 Task: Find connections with filter location Sengkang with filter topic #Jobopeningwith filter profile language French with filter current company WTS Energy with filter school BITS Edu Campus: BABARIA INSTITUTE with filter industry Plastics Manufacturing with filter service category DJing with filter keywords title Spa Manager
Action: Mouse moved to (549, 52)
Screenshot: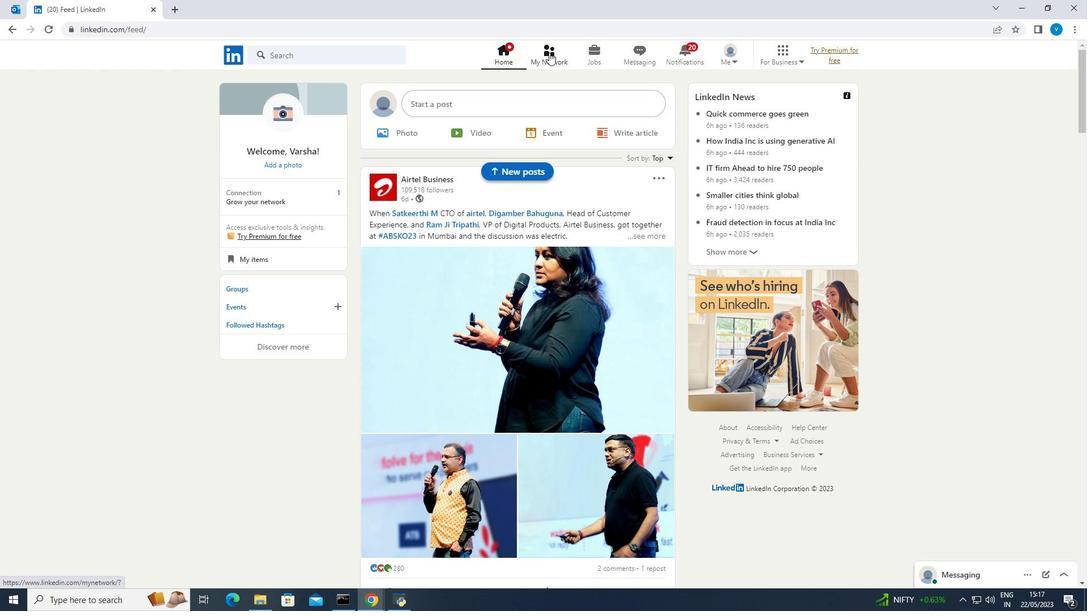 
Action: Mouse pressed left at (549, 52)
Screenshot: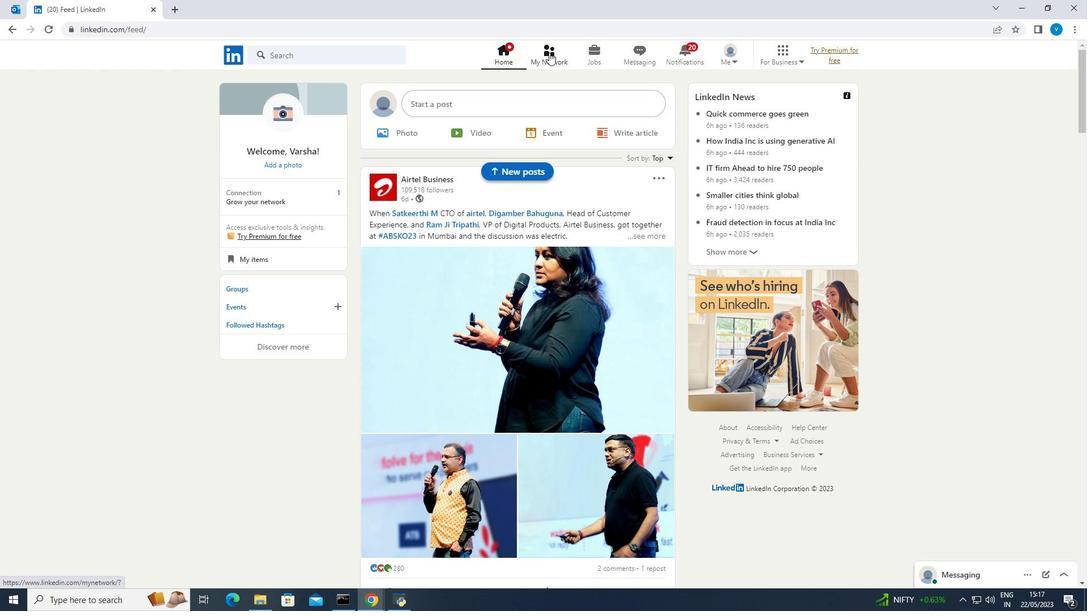 
Action: Mouse moved to (304, 119)
Screenshot: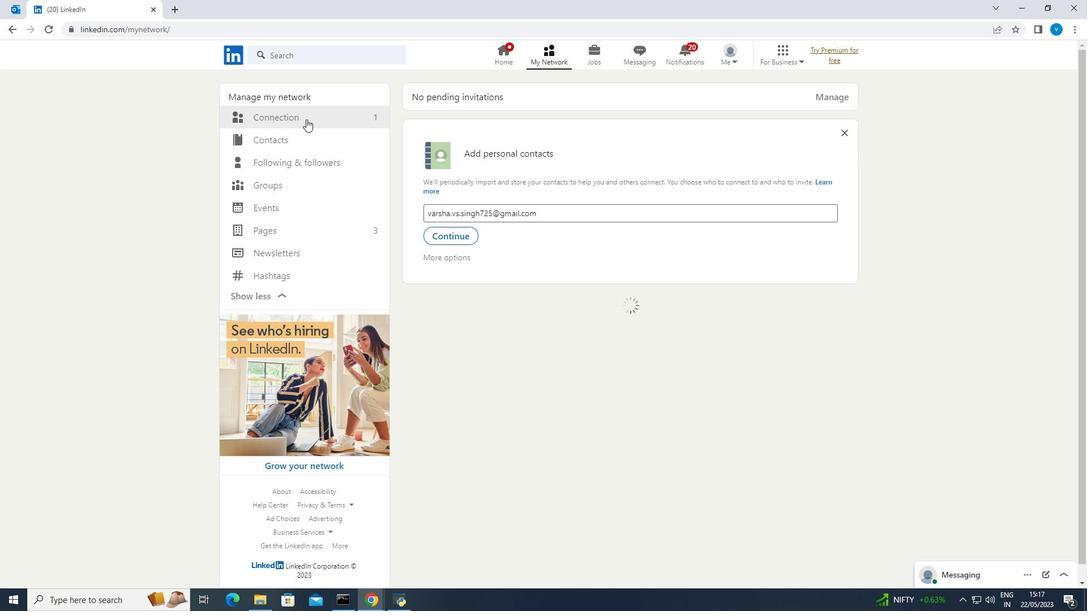 
Action: Mouse pressed left at (304, 119)
Screenshot: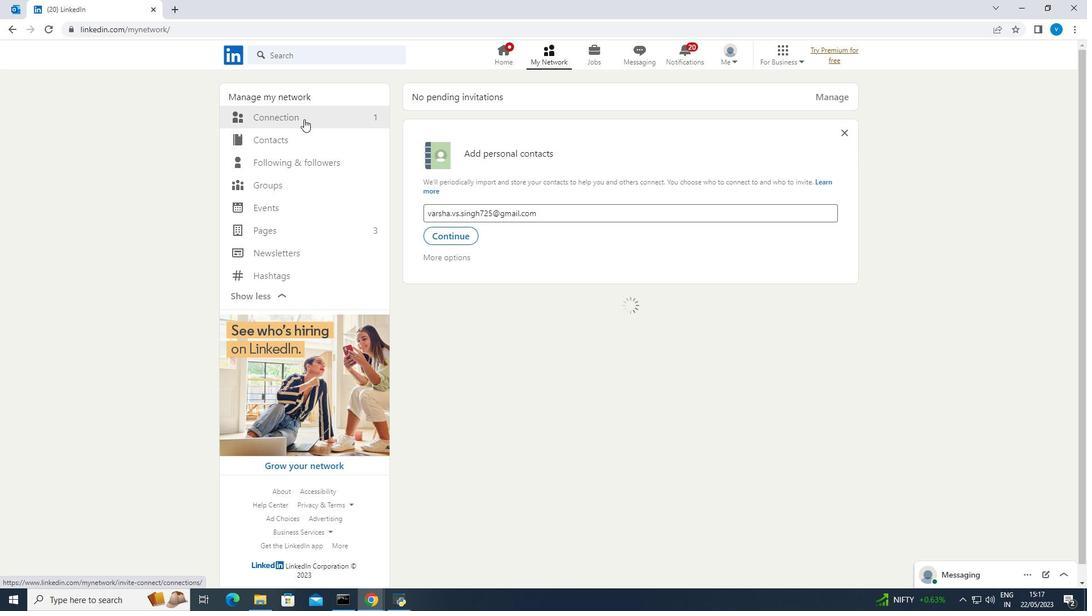 
Action: Mouse moved to (636, 114)
Screenshot: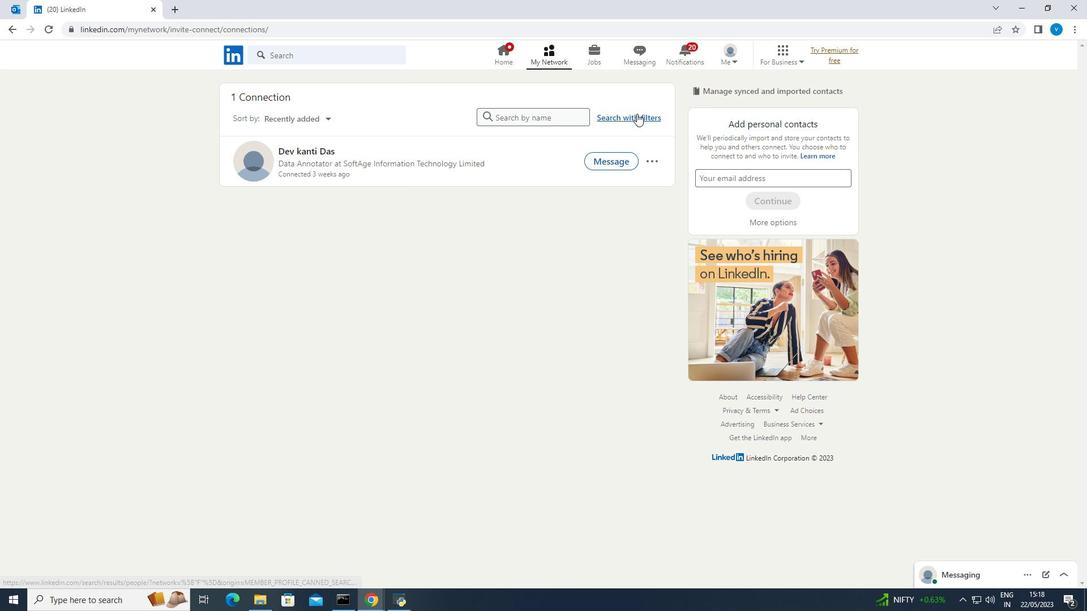 
Action: Mouse pressed left at (636, 114)
Screenshot: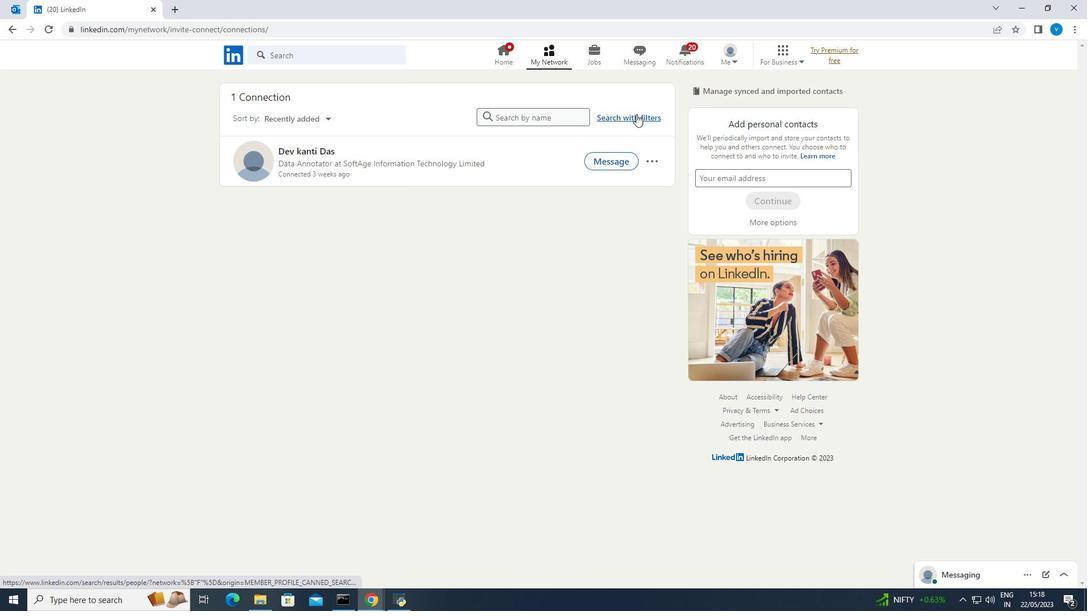 
Action: Mouse moved to (580, 90)
Screenshot: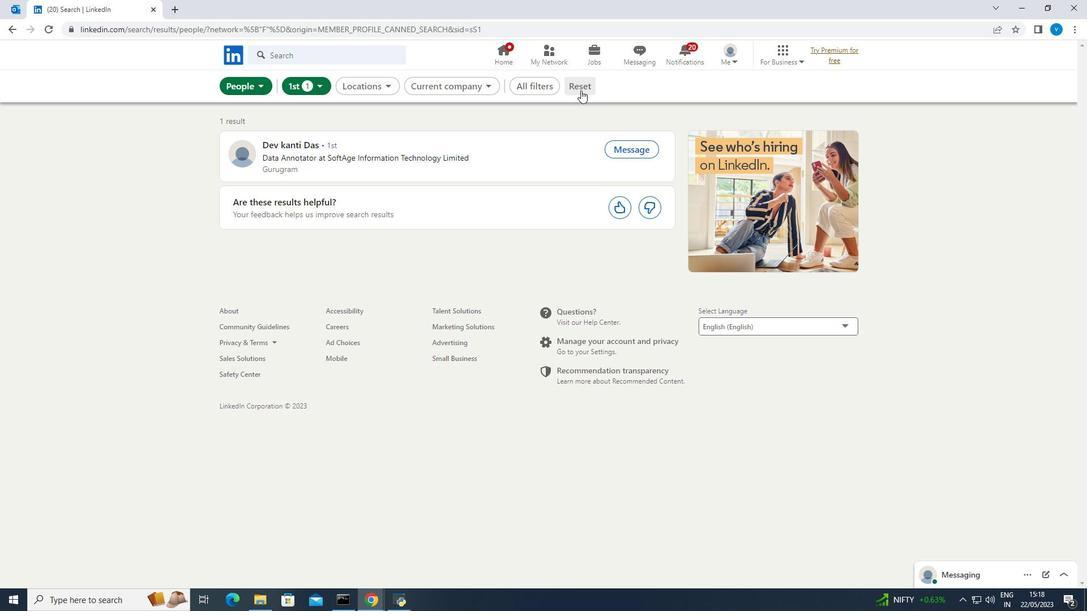 
Action: Mouse pressed left at (580, 90)
Screenshot: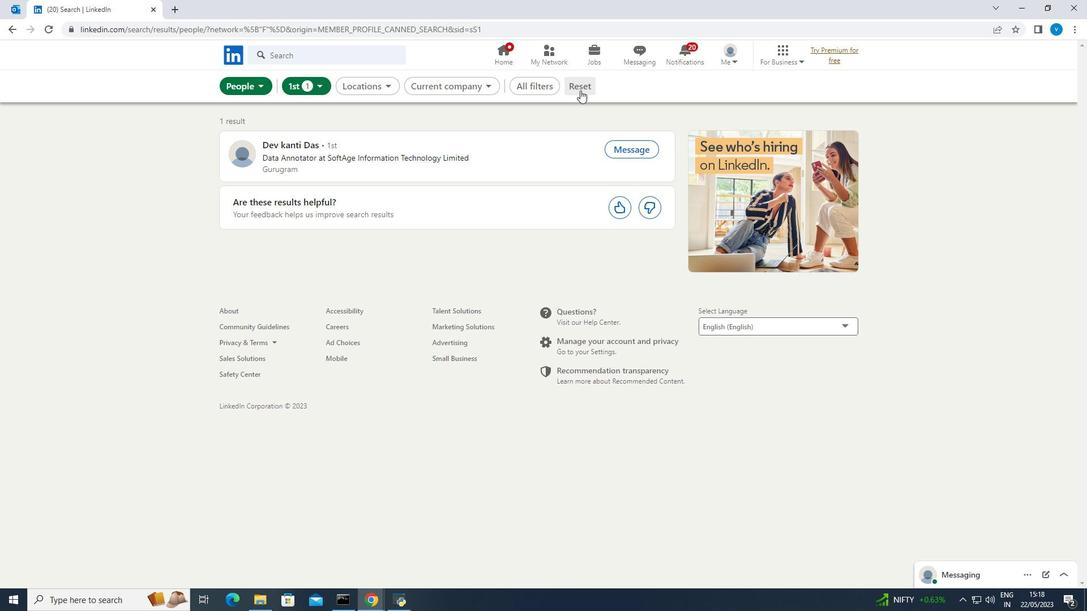 
Action: Mouse moved to (565, 90)
Screenshot: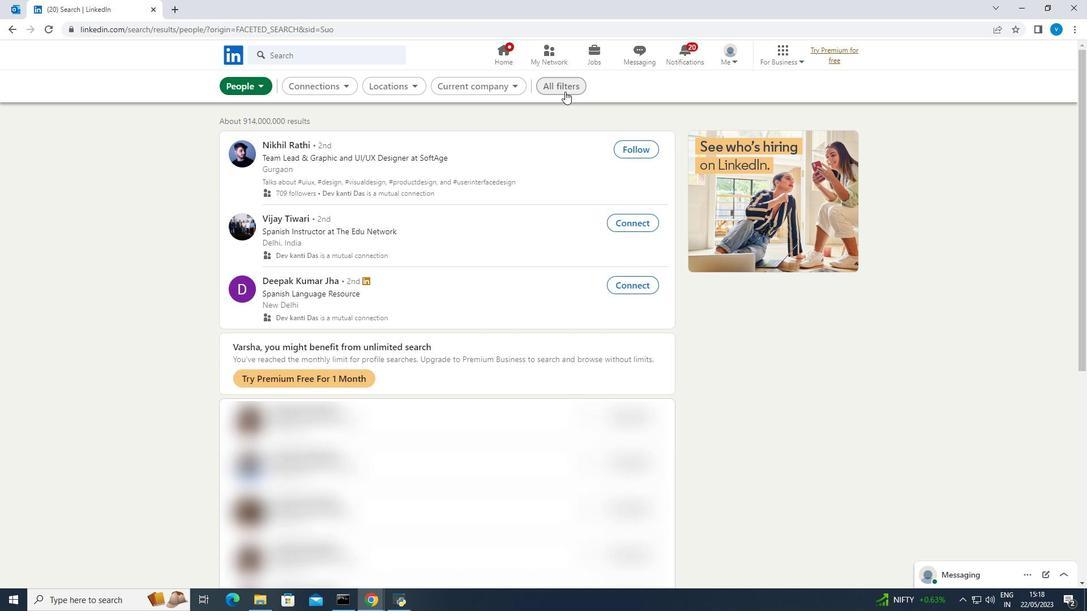 
Action: Mouse pressed left at (565, 90)
Screenshot: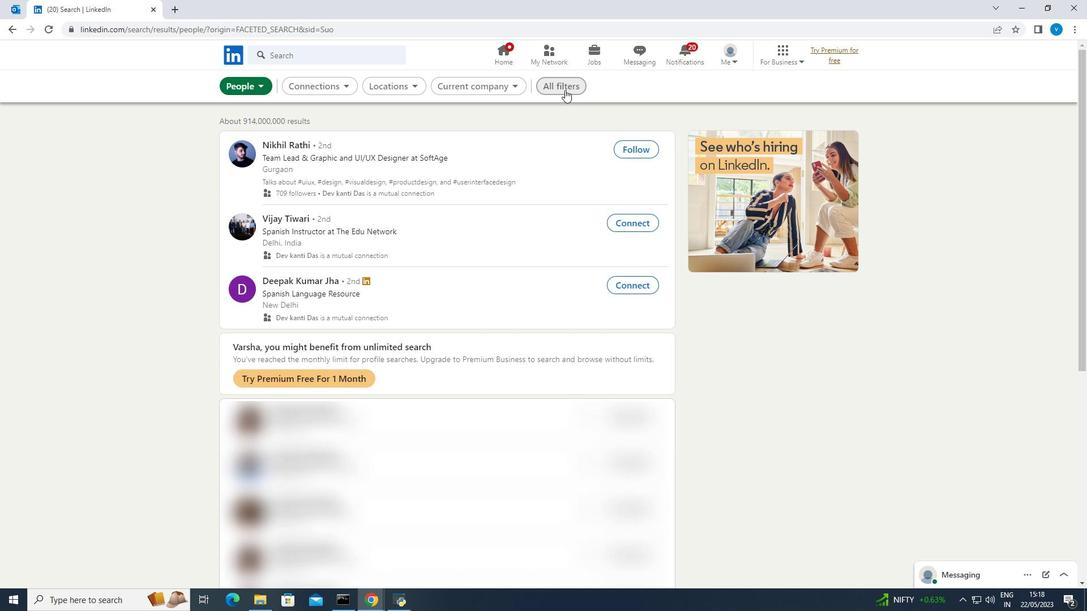 
Action: Mouse moved to (867, 249)
Screenshot: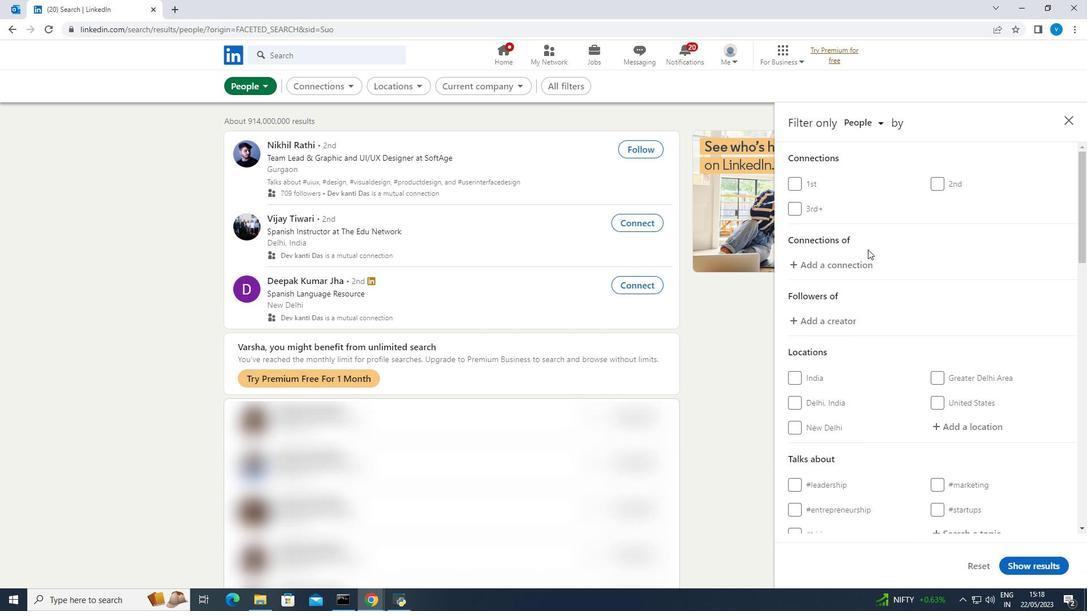 
Action: Mouse scrolled (867, 249) with delta (0, 0)
Screenshot: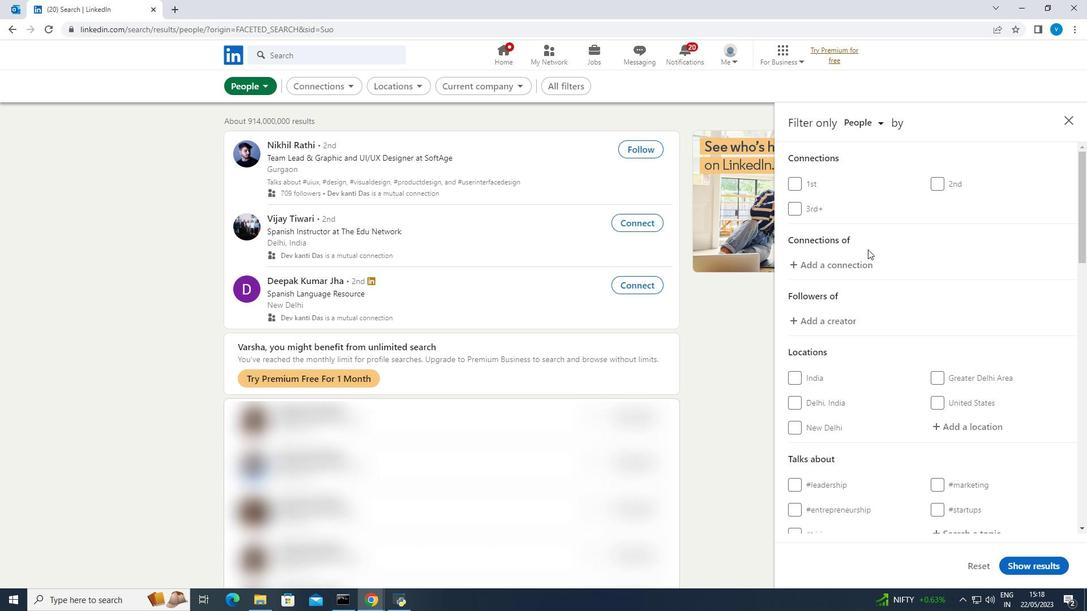 
Action: Mouse scrolled (867, 249) with delta (0, 0)
Screenshot: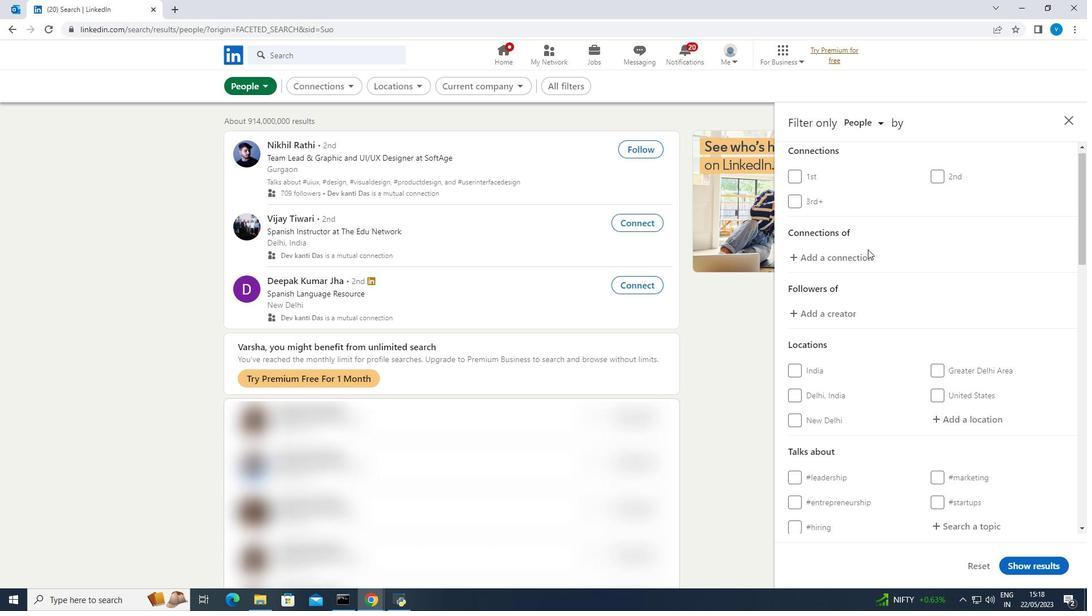 
Action: Mouse moved to (951, 313)
Screenshot: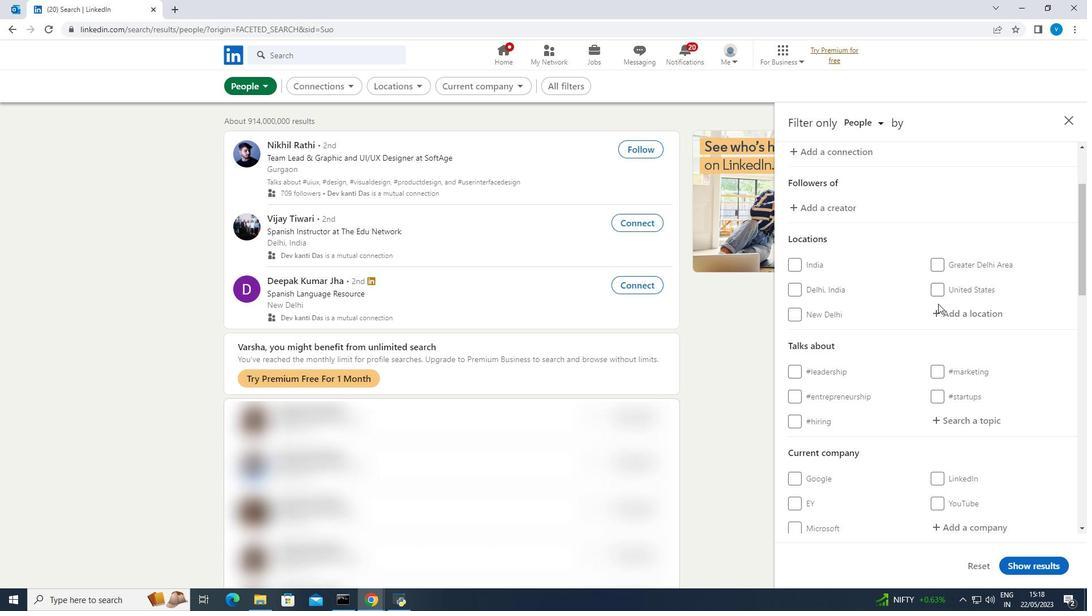 
Action: Mouse pressed left at (951, 313)
Screenshot: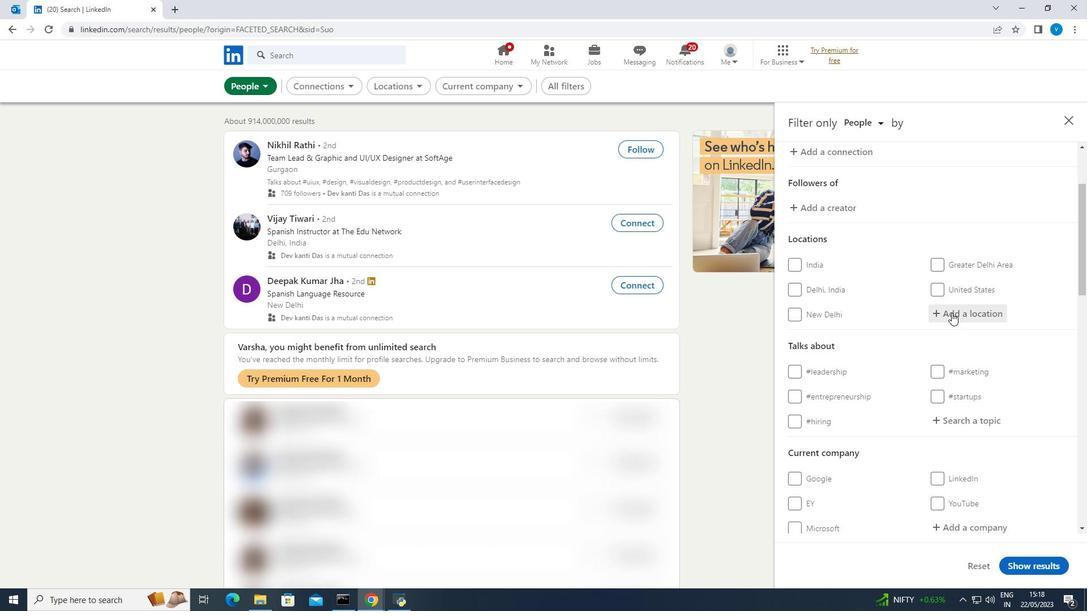
Action: Mouse moved to (947, 314)
Screenshot: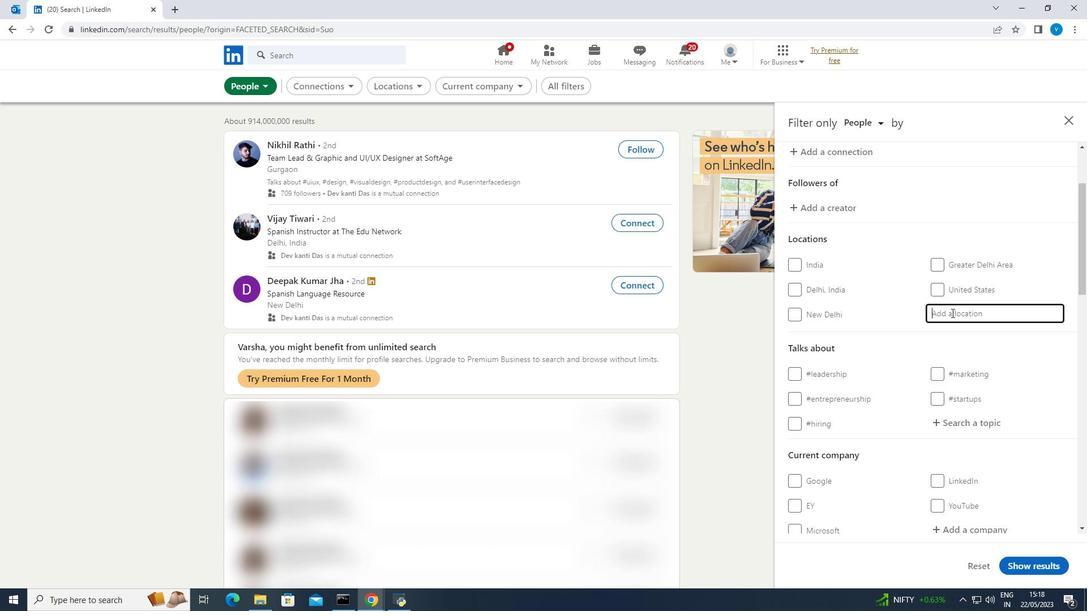
Action: Key pressed <Key.shift><Key.shift><Key.shift>Sengkang
Screenshot: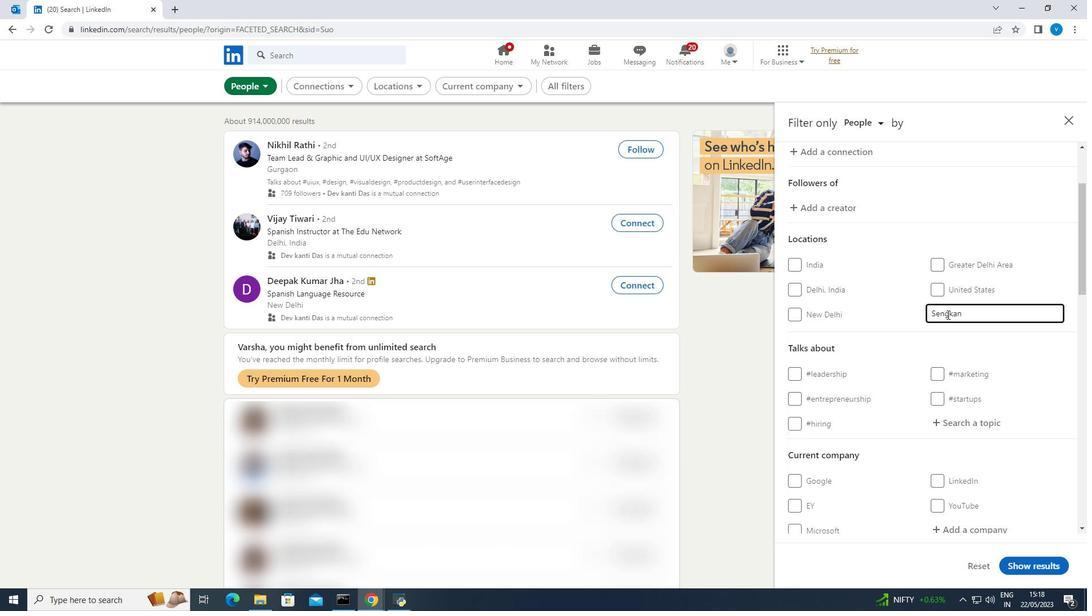 
Action: Mouse moved to (963, 427)
Screenshot: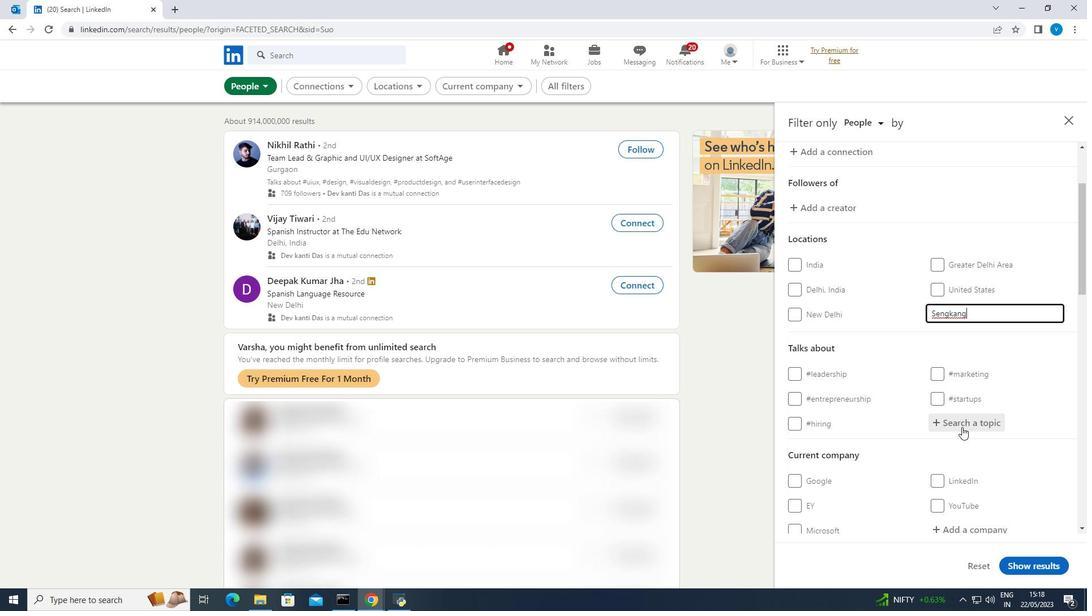 
Action: Mouse pressed left at (963, 427)
Screenshot: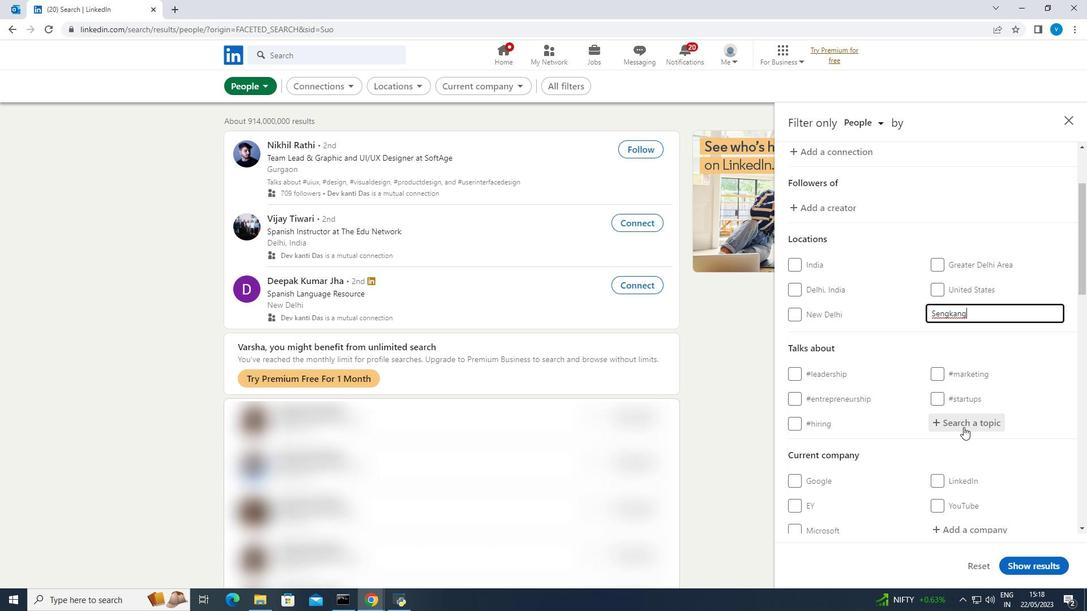 
Action: Mouse moved to (966, 422)
Screenshot: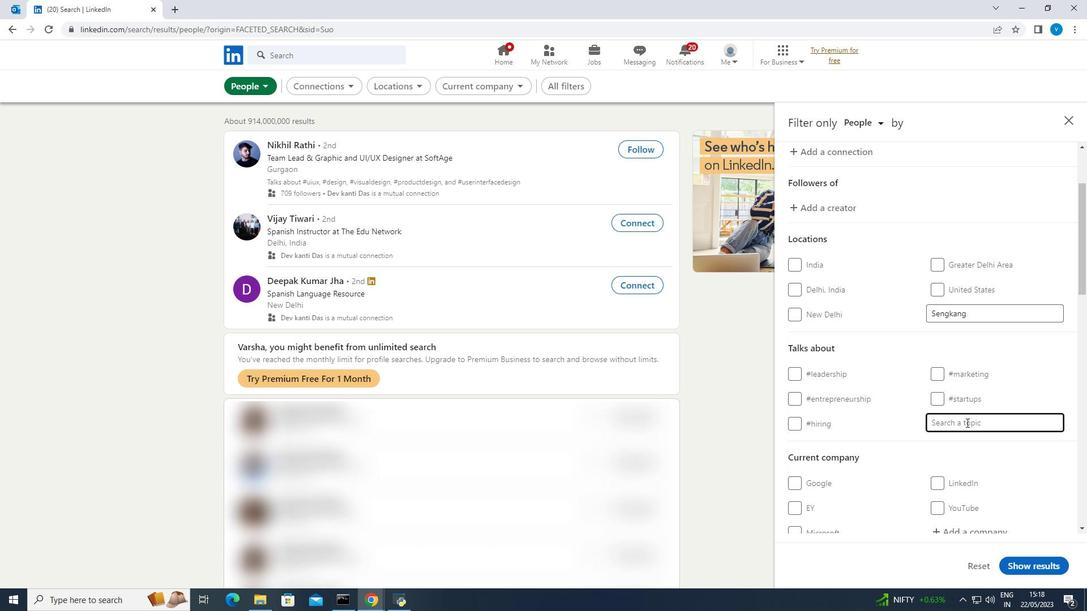 
Action: Key pressed <Key.shift><Key.shift><Key.shift><Key.shift><Key.shift><Key.shift><Key.shift><Key.shift><Key.shift><Key.shift>#<Key.shift><Key.shift><Key.shift>Jobopening
Screenshot: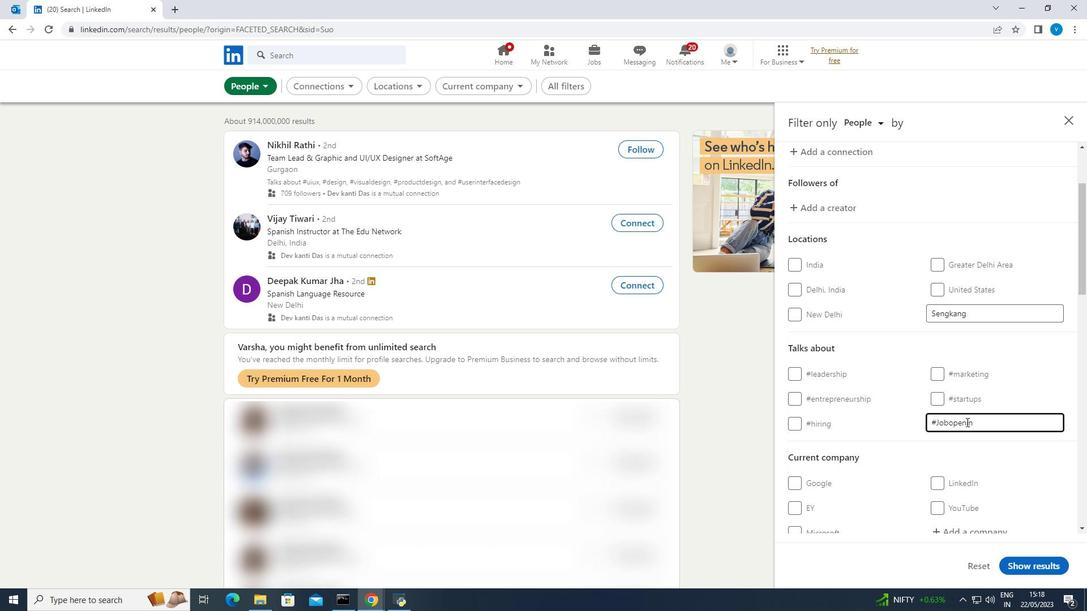 
Action: Mouse moved to (881, 434)
Screenshot: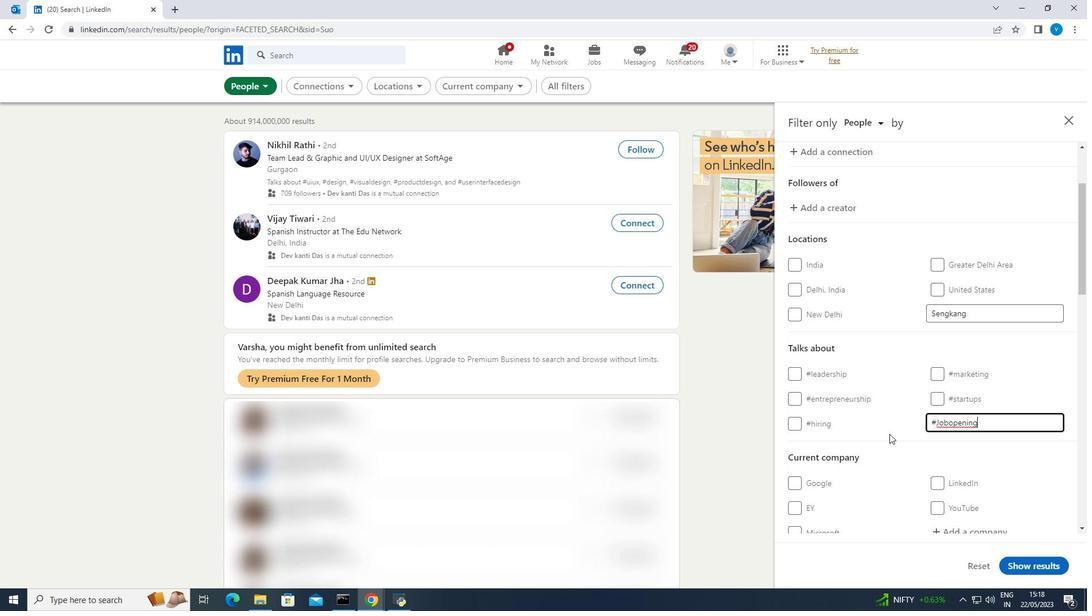 
Action: Mouse scrolled (881, 434) with delta (0, 0)
Screenshot: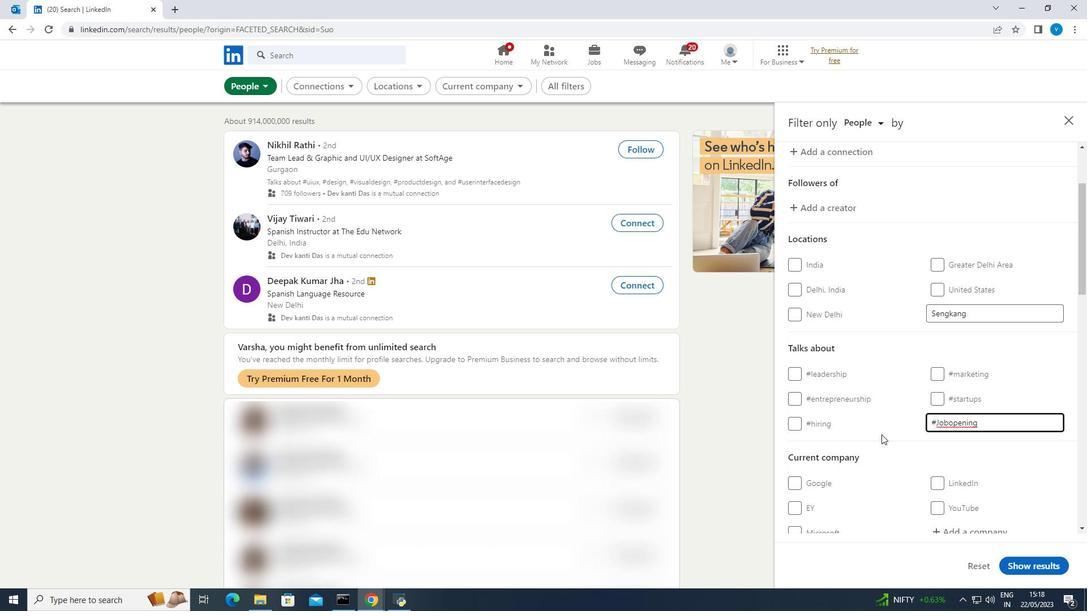
Action: Mouse scrolled (881, 434) with delta (0, 0)
Screenshot: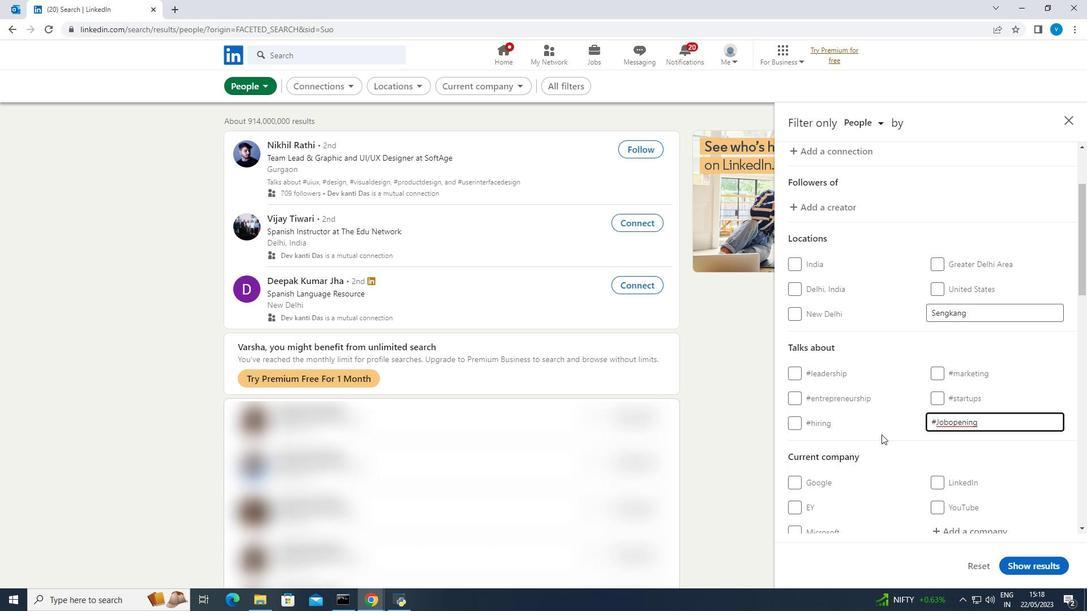 
Action: Mouse moved to (882, 432)
Screenshot: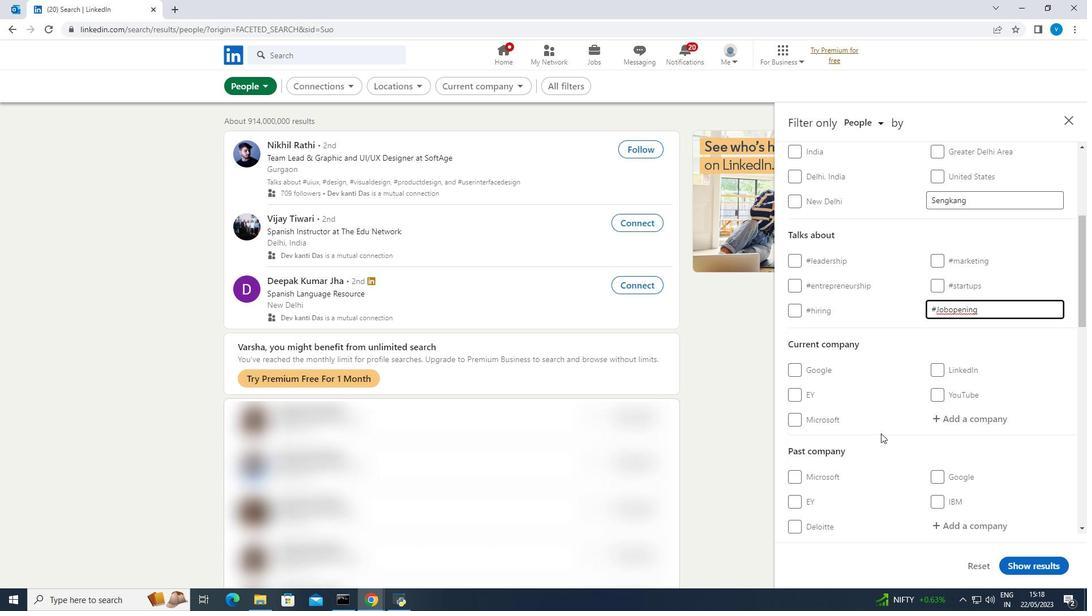 
Action: Mouse scrolled (882, 431) with delta (0, 0)
Screenshot: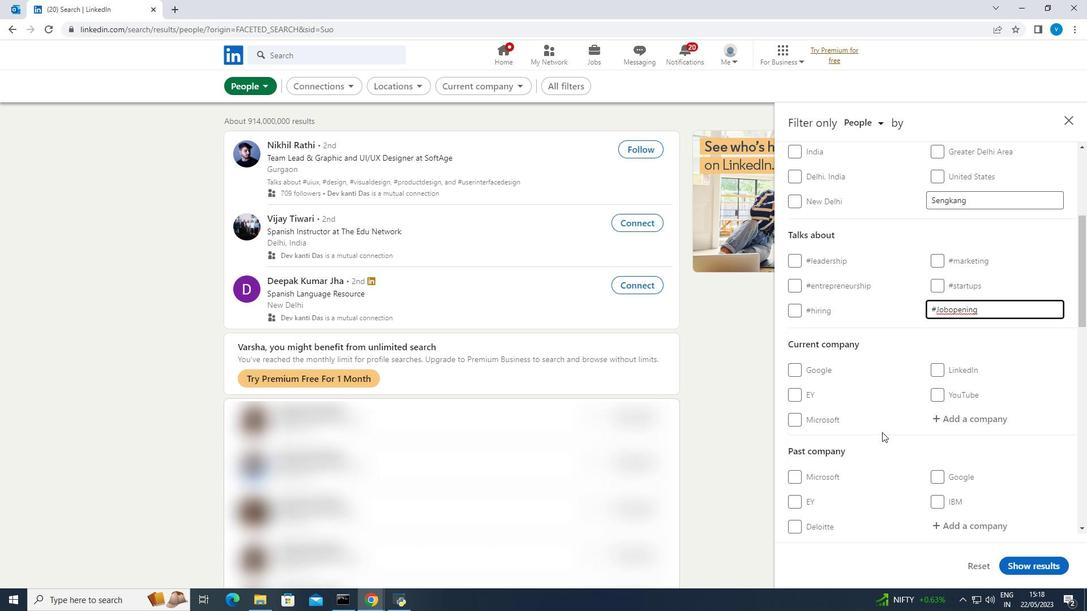 
Action: Mouse scrolled (882, 431) with delta (0, 0)
Screenshot: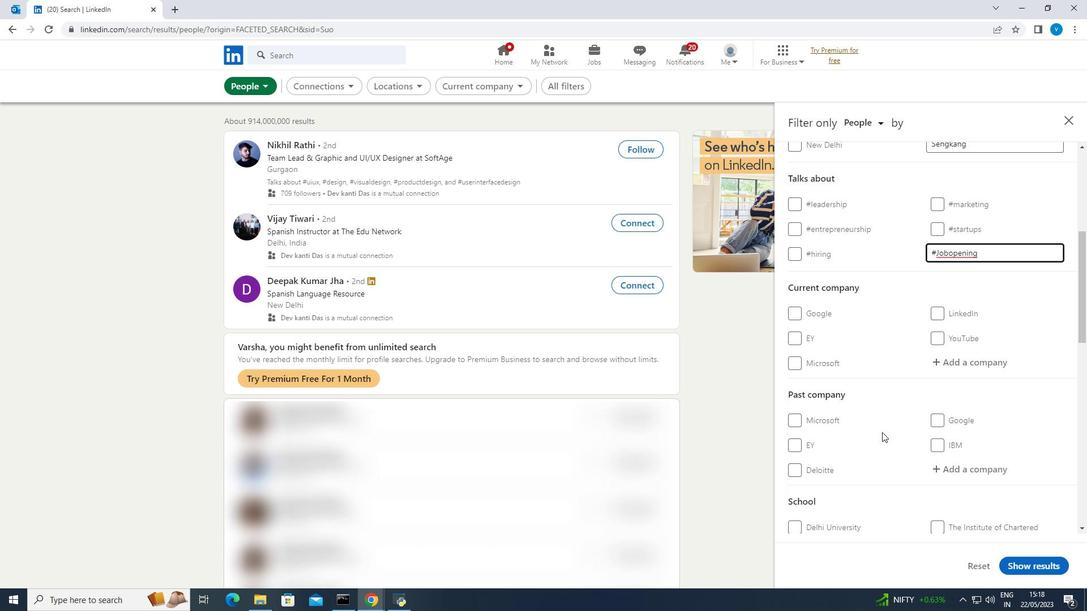 
Action: Mouse scrolled (882, 431) with delta (0, 0)
Screenshot: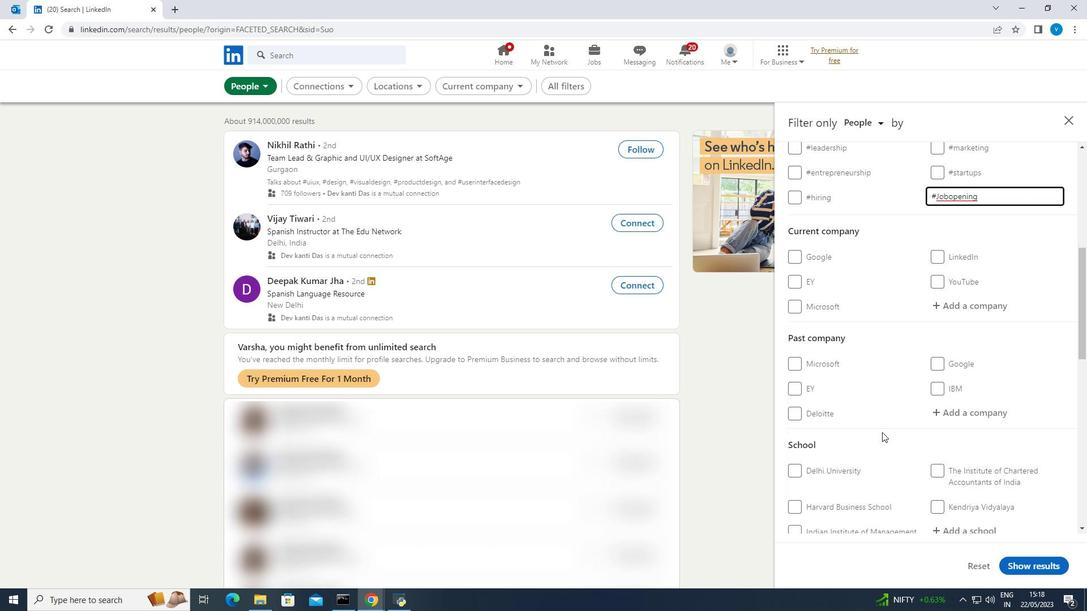 
Action: Mouse scrolled (882, 431) with delta (0, 0)
Screenshot: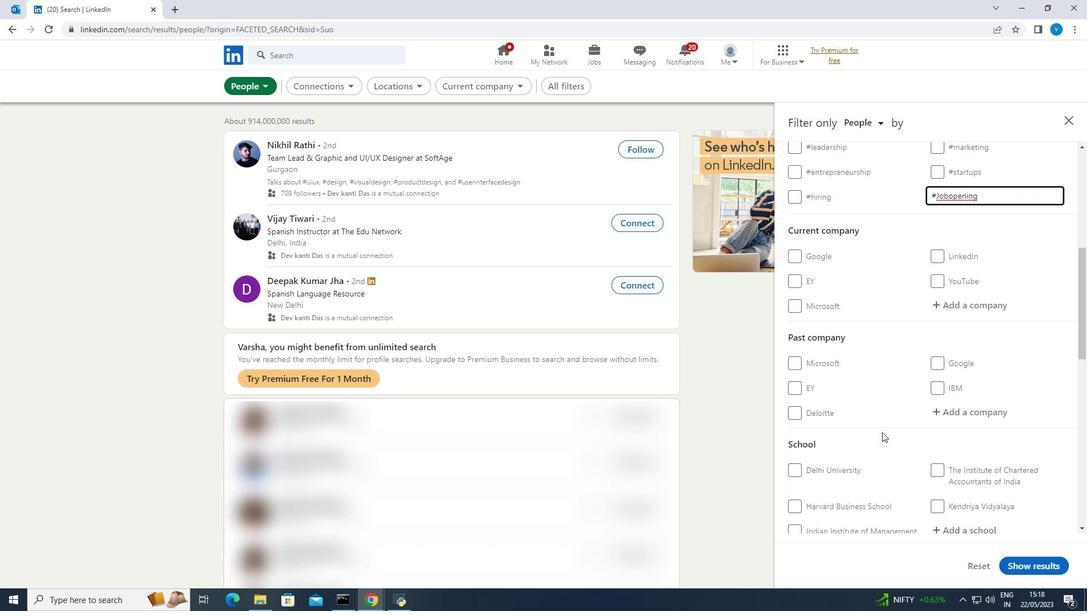 
Action: Mouse scrolled (882, 431) with delta (0, 0)
Screenshot: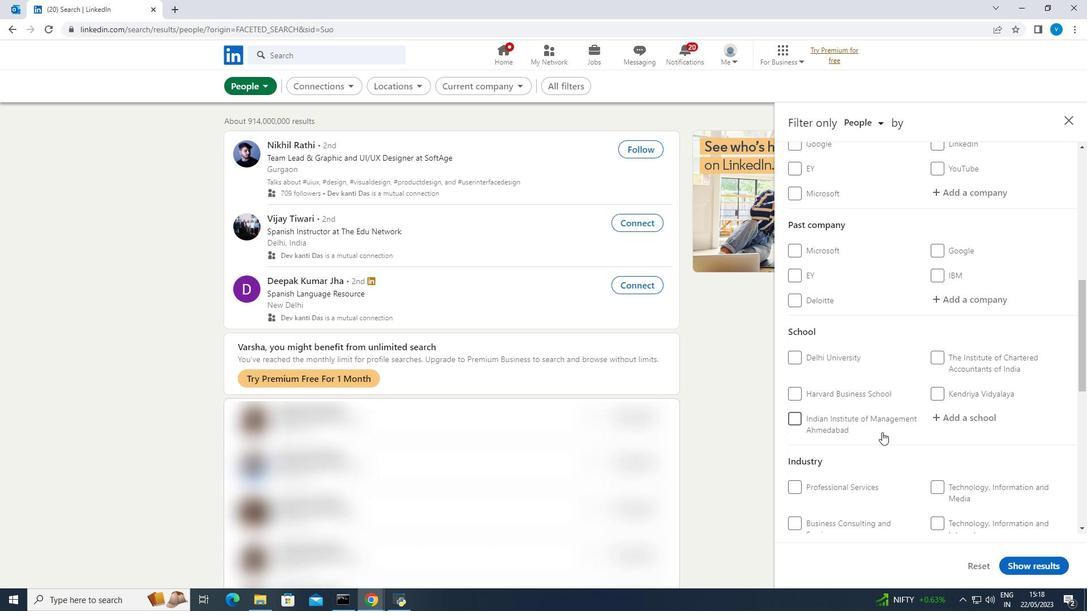 
Action: Mouse scrolled (882, 431) with delta (0, 0)
Screenshot: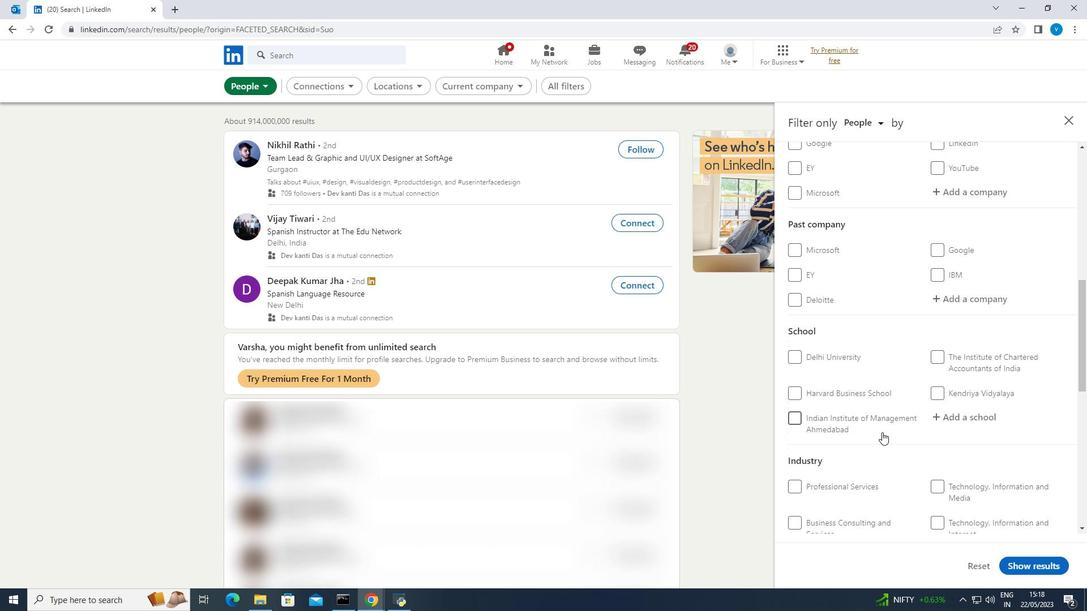 
Action: Mouse scrolled (882, 431) with delta (0, 0)
Screenshot: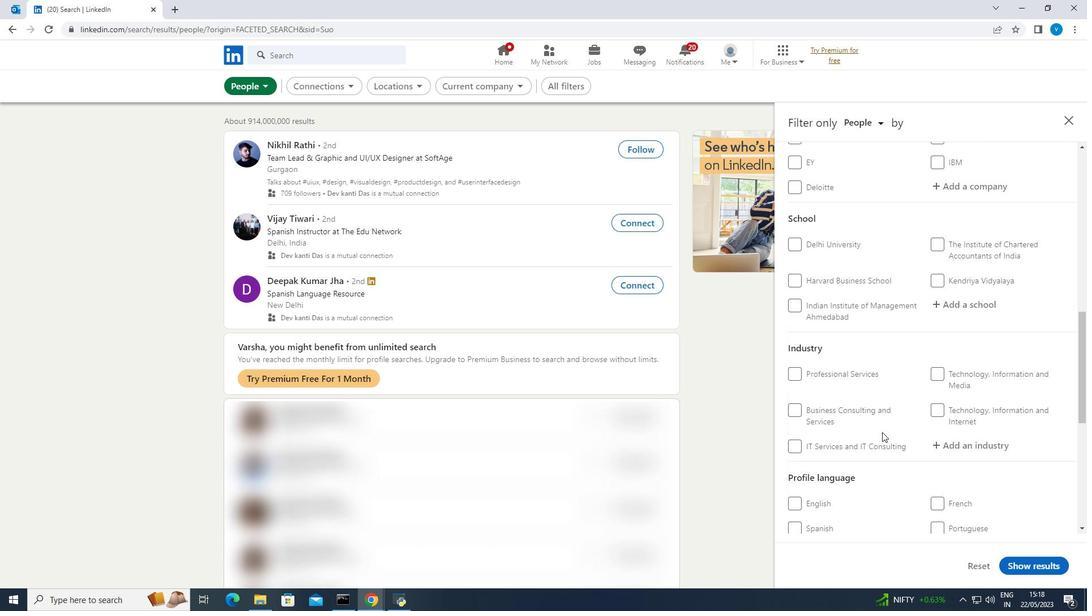 
Action: Mouse moved to (933, 447)
Screenshot: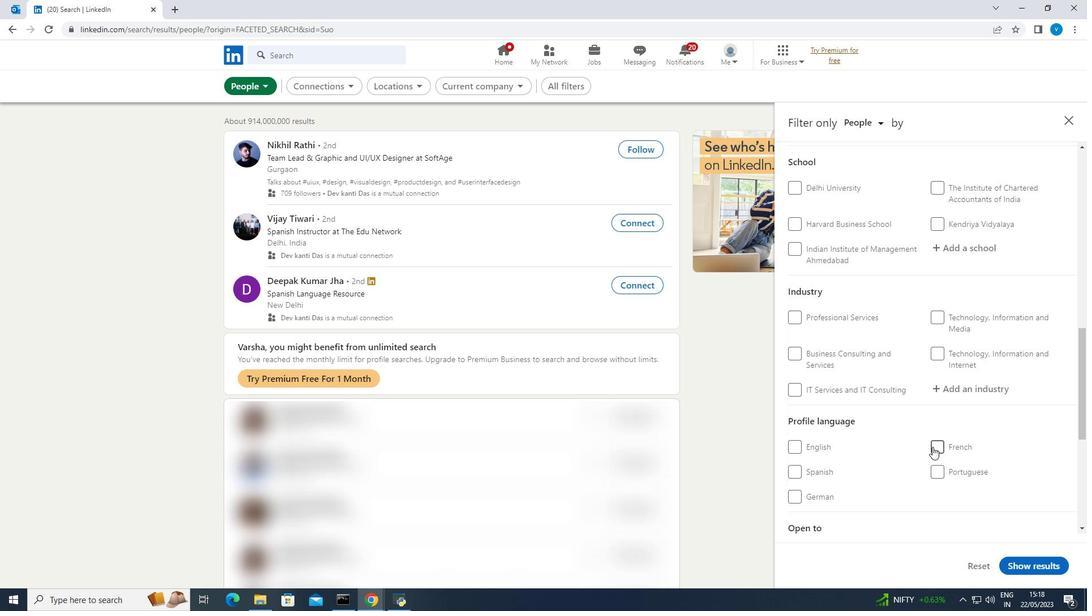 
Action: Mouse pressed left at (933, 447)
Screenshot: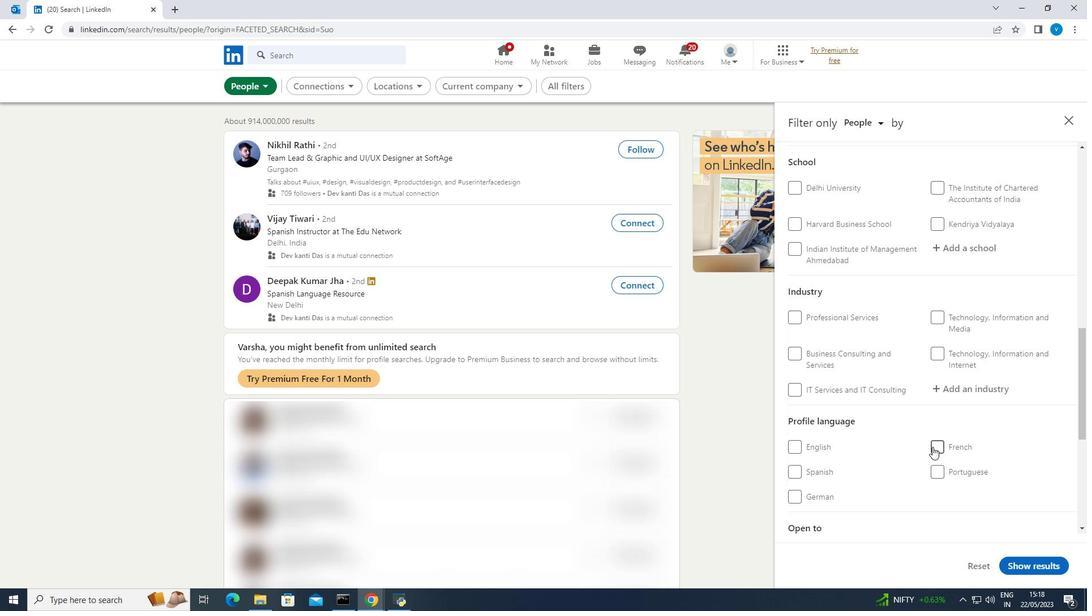 
Action: Mouse moved to (934, 438)
Screenshot: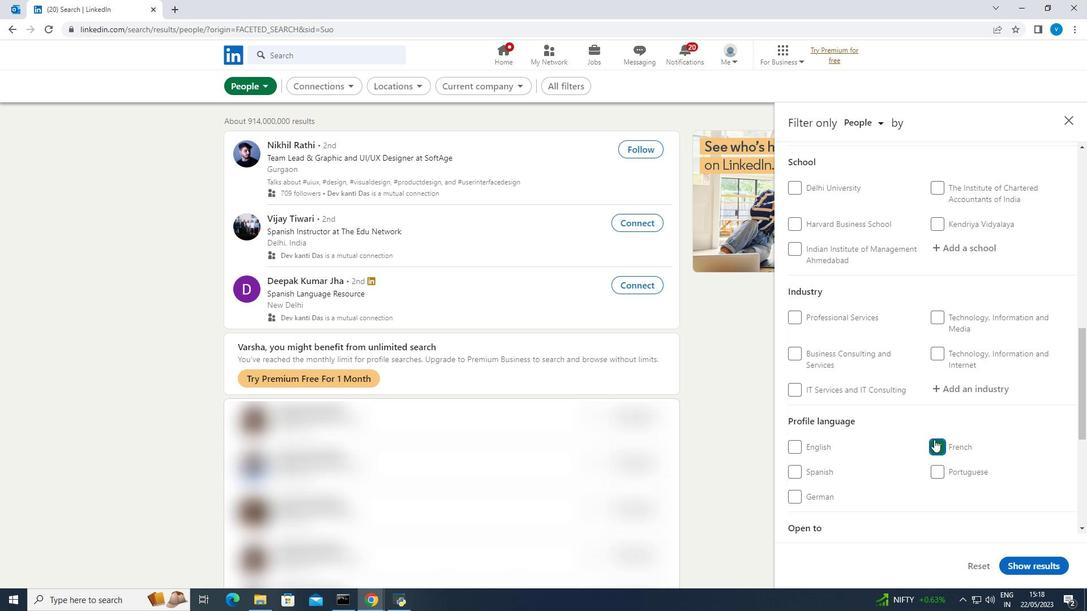 
Action: Mouse scrolled (934, 438) with delta (0, 0)
Screenshot: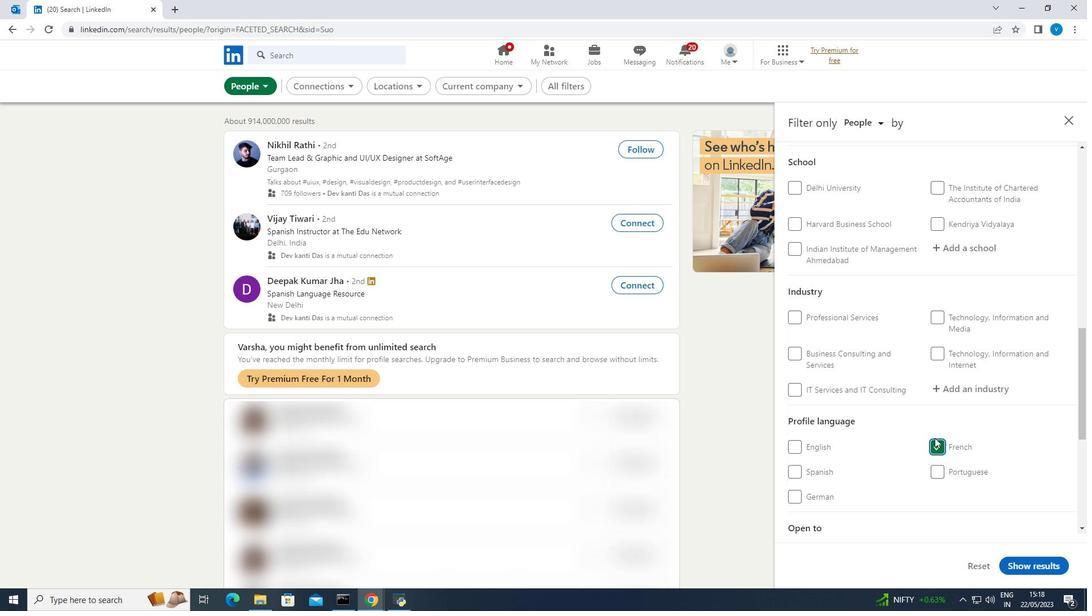 
Action: Mouse scrolled (934, 438) with delta (0, 0)
Screenshot: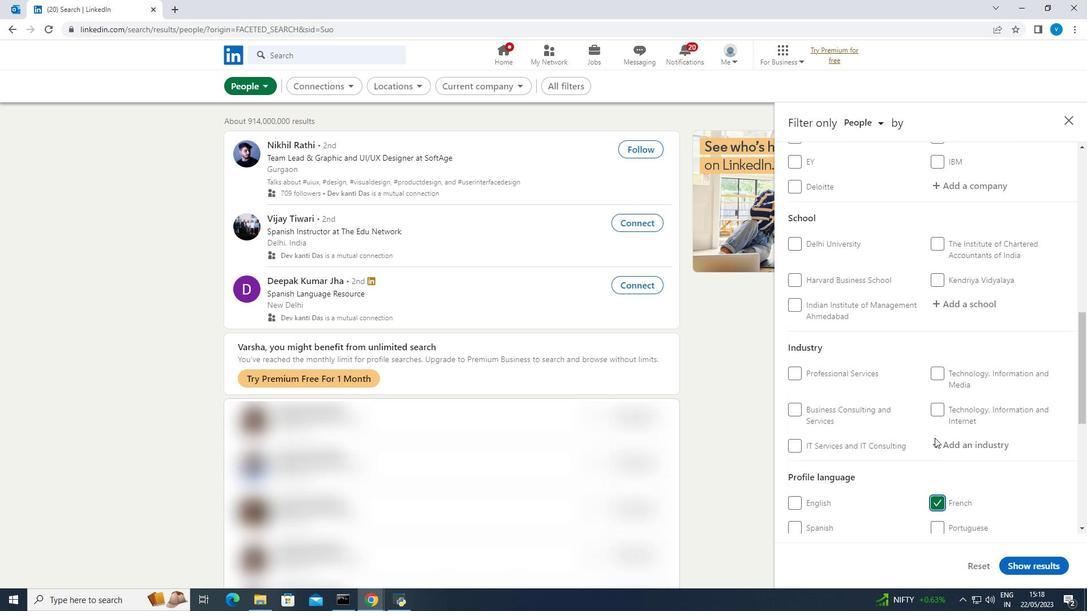 
Action: Mouse scrolled (934, 438) with delta (0, 0)
Screenshot: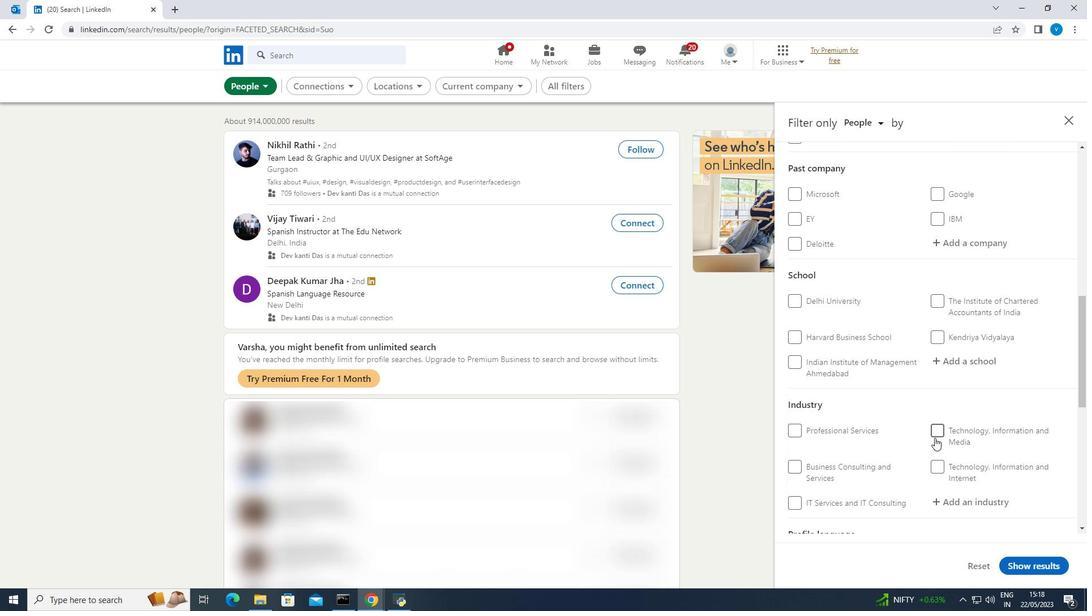 
Action: Mouse scrolled (934, 438) with delta (0, 0)
Screenshot: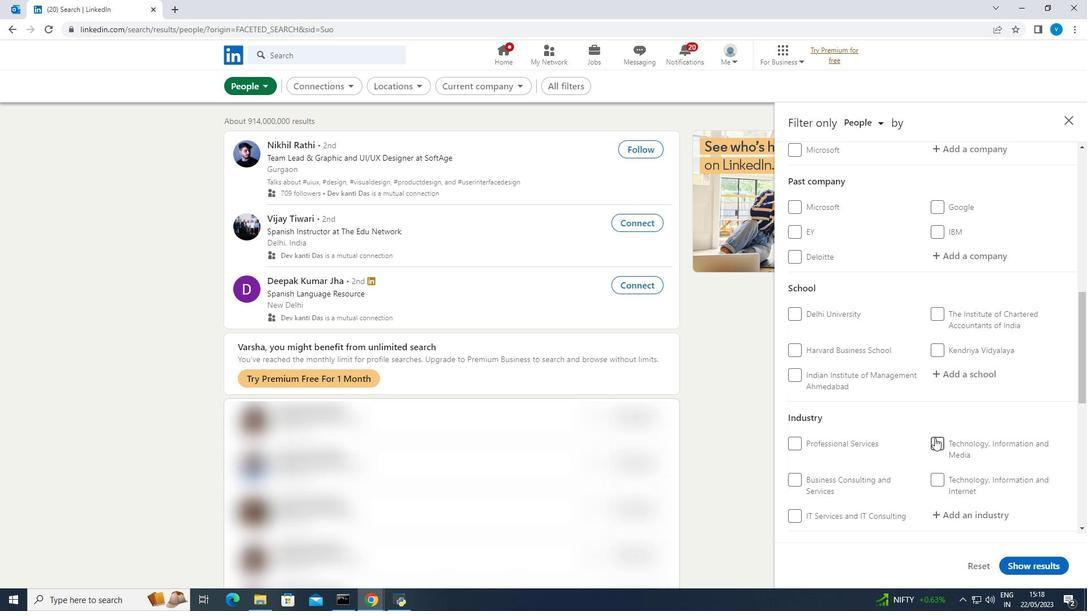 
Action: Mouse scrolled (934, 438) with delta (0, 0)
Screenshot: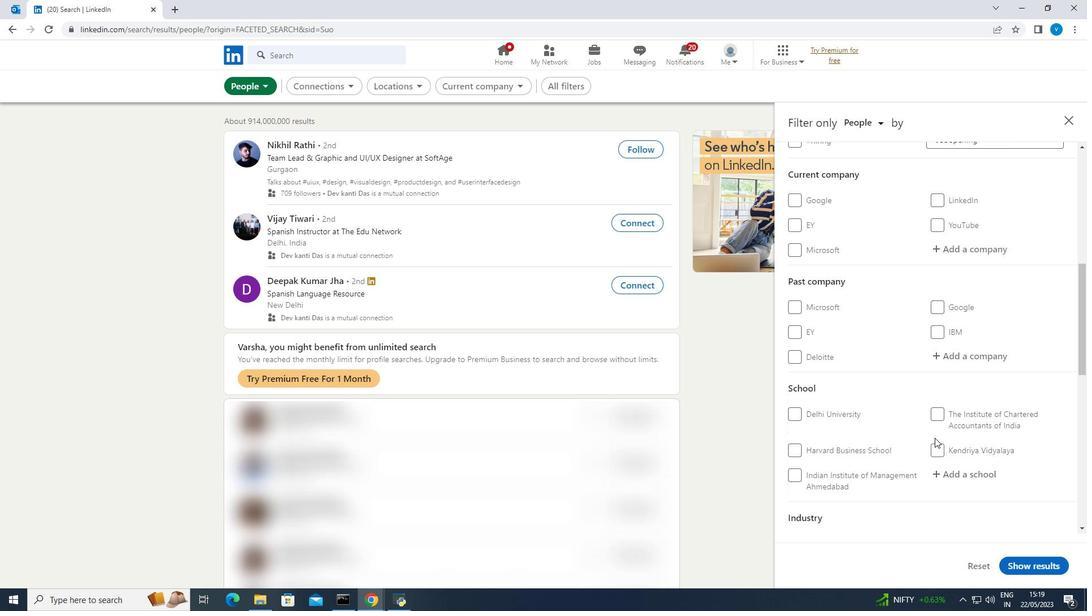
Action: Mouse scrolled (934, 438) with delta (0, 0)
Screenshot: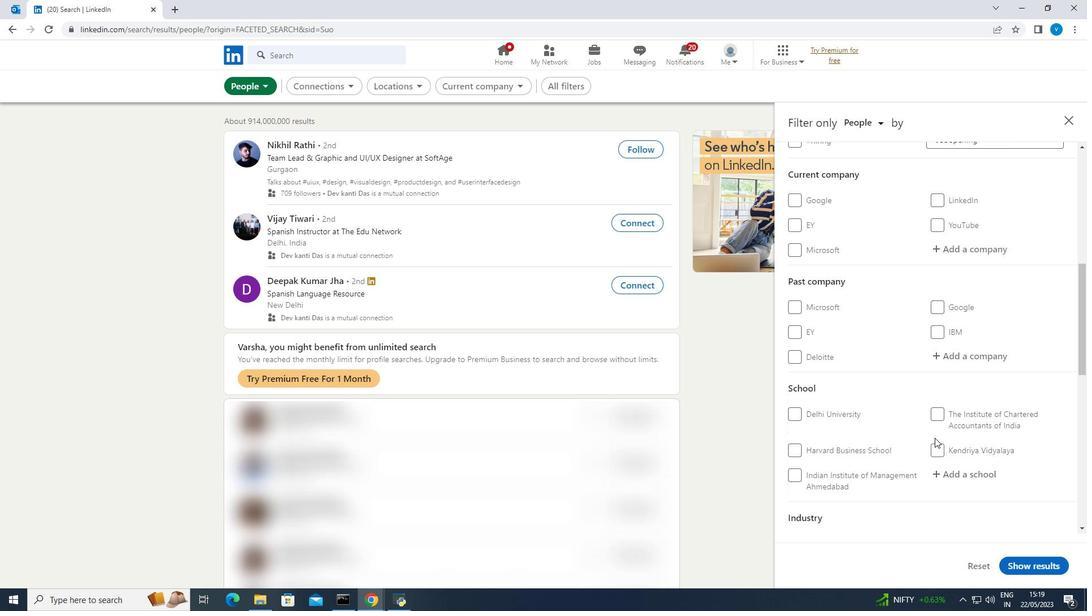 
Action: Mouse moved to (957, 368)
Screenshot: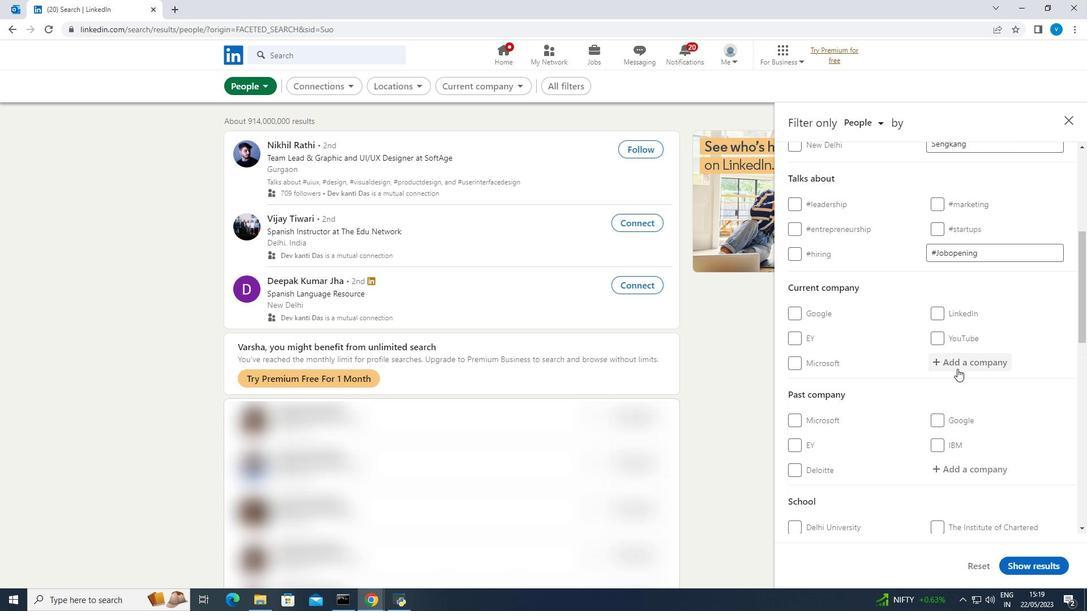 
Action: Mouse pressed left at (957, 368)
Screenshot: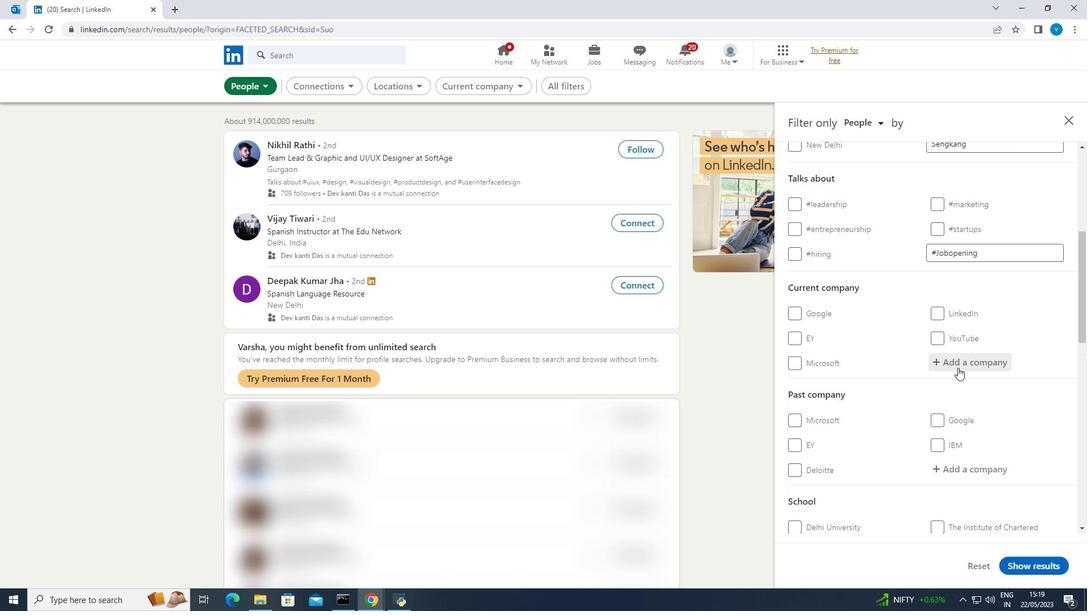 
Action: Key pressed <Key.shift><Key.shift><Key.shift><Key.shift><Key.shift><Key.shift><Key.shift><Key.shift><Key.shift><Key.shift><Key.shift><Key.shift><Key.shift><Key.shift><Key.shift>WTS<Key.space><Key.shift><Key.shift><Key.shift><Key.shift><Key.shift><Key.shift><Key.shift>E
Screenshot: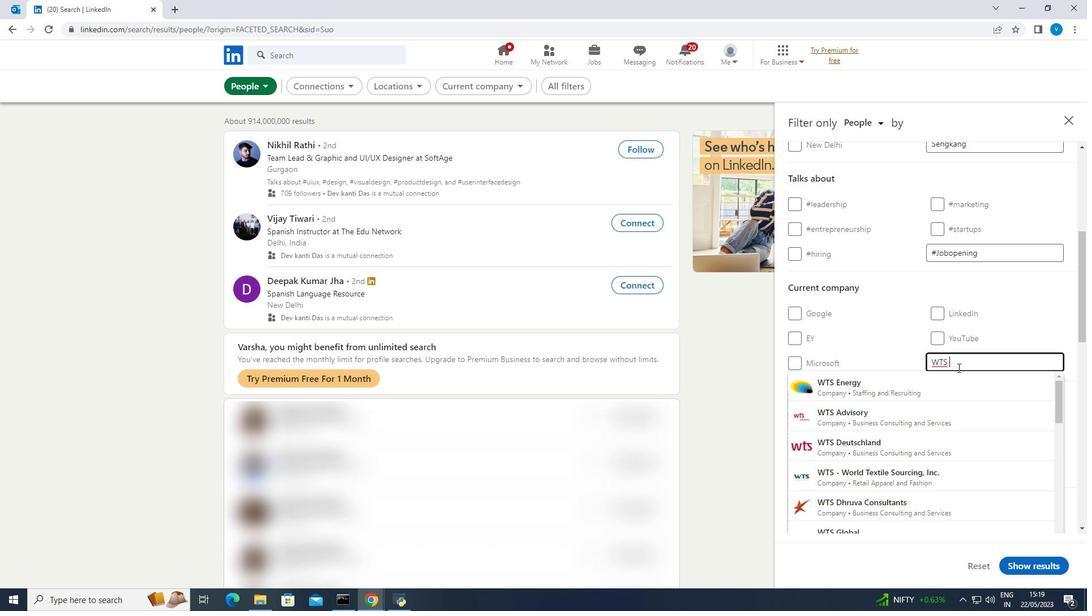 
Action: Mouse moved to (944, 380)
Screenshot: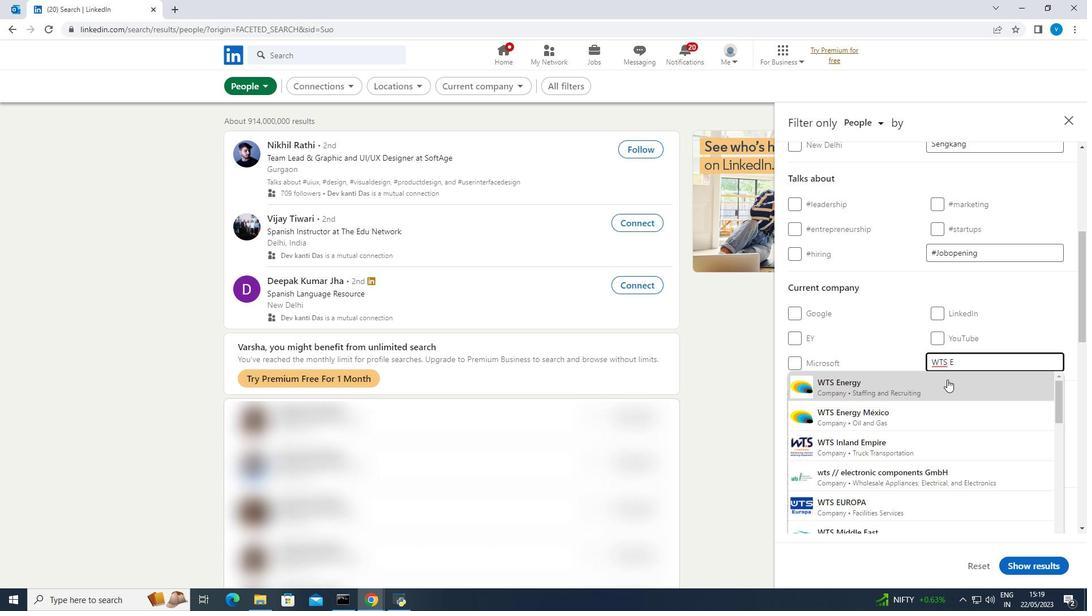 
Action: Mouse pressed left at (944, 380)
Screenshot: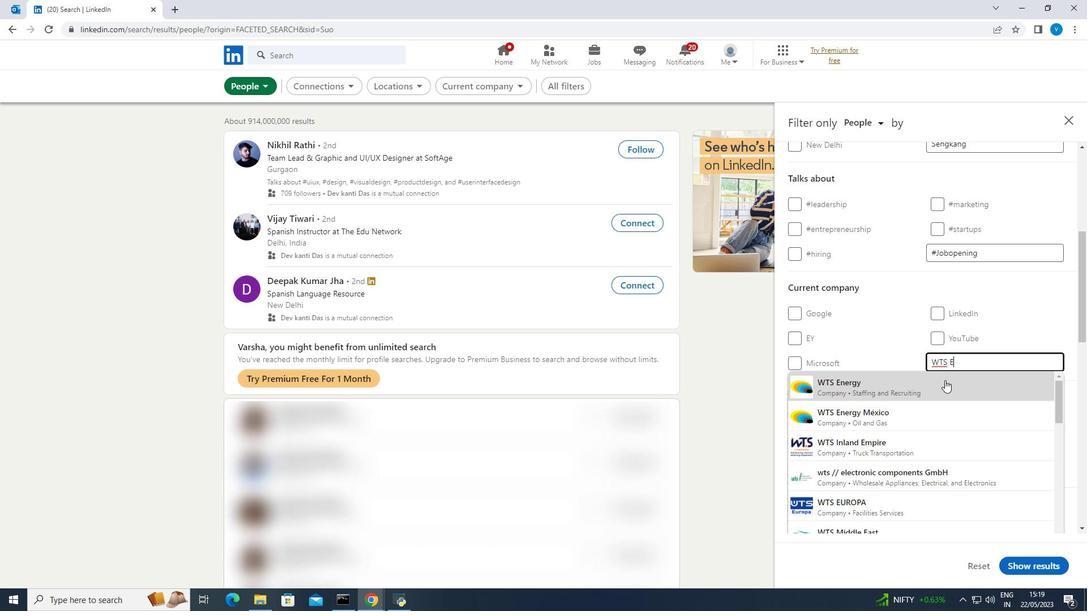 
Action: Mouse scrolled (944, 379) with delta (0, 0)
Screenshot: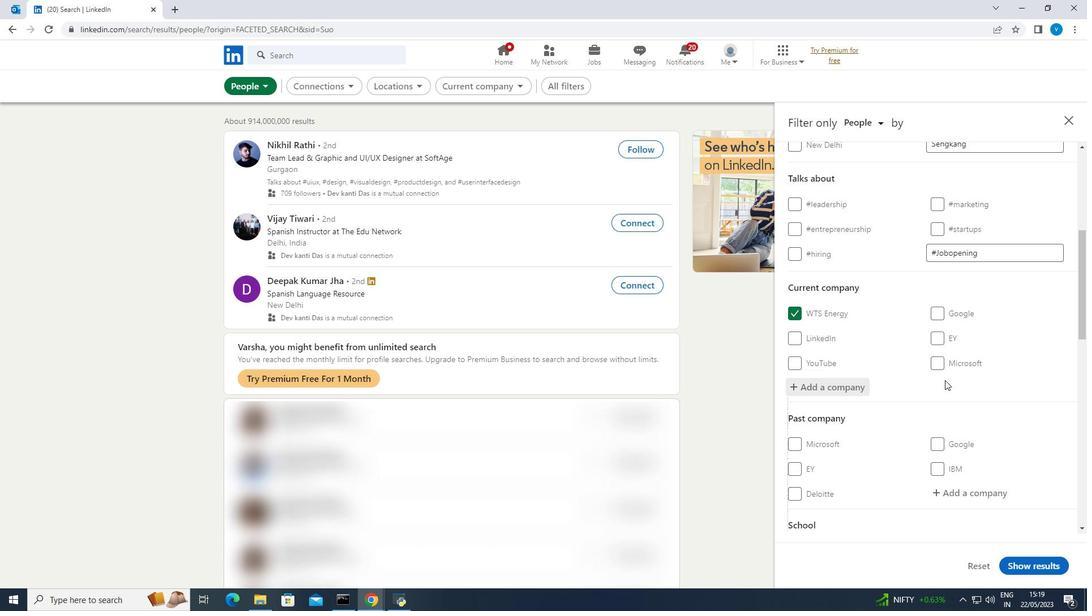 
Action: Mouse scrolled (944, 379) with delta (0, 0)
Screenshot: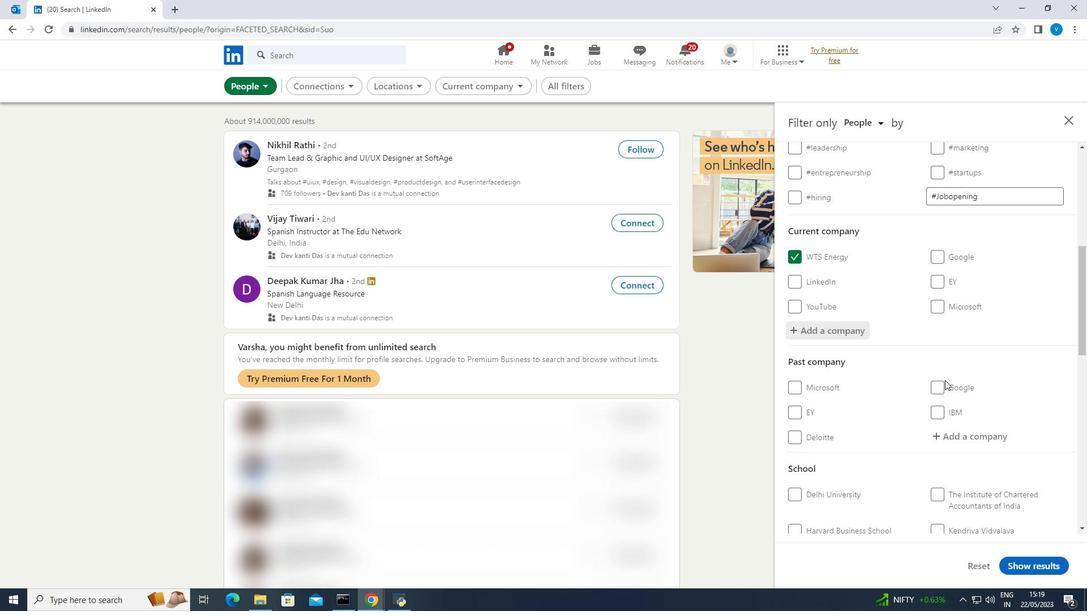 
Action: Mouse scrolled (944, 379) with delta (0, 0)
Screenshot: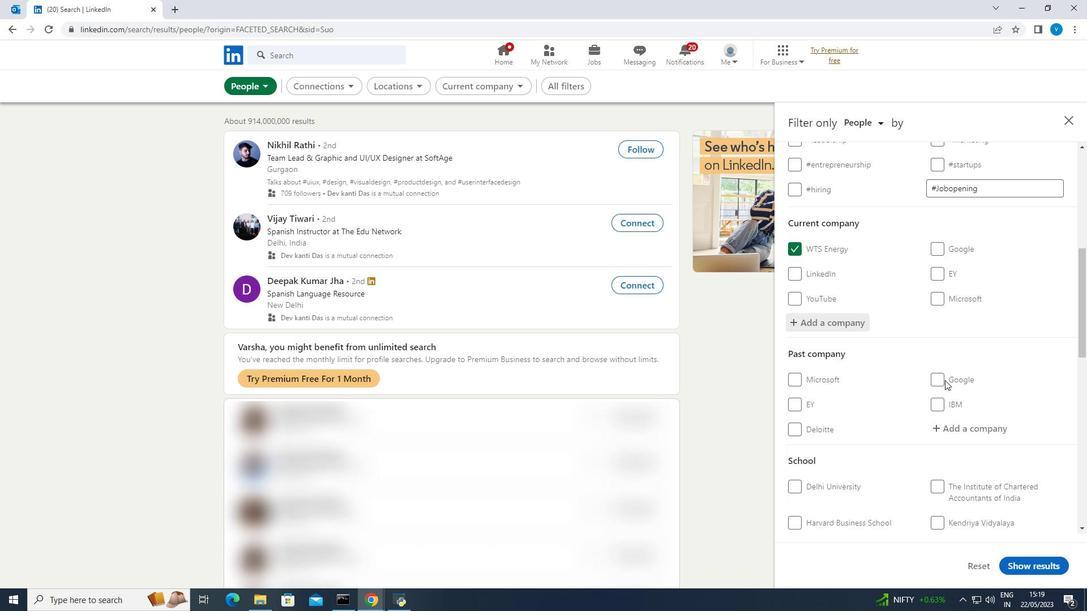 
Action: Mouse moved to (964, 441)
Screenshot: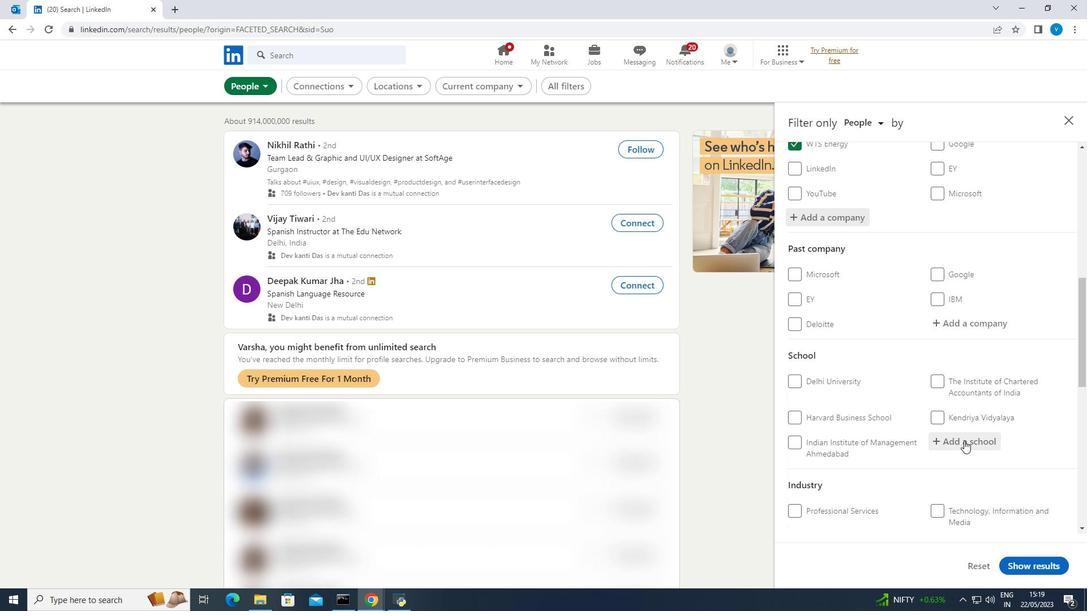 
Action: Mouse pressed left at (964, 441)
Screenshot: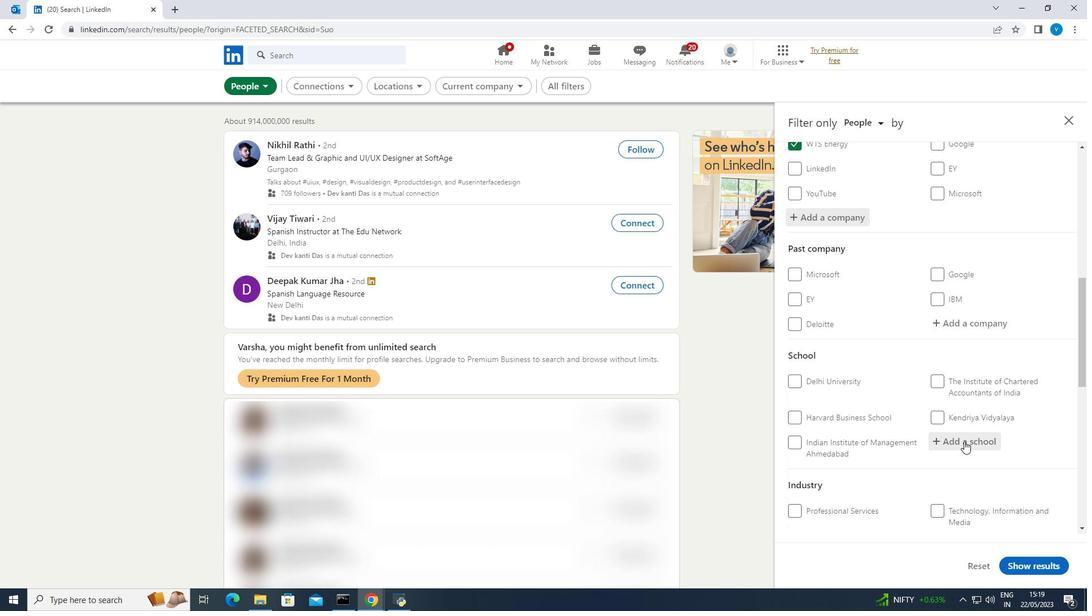 
Action: Mouse moved to (973, 436)
Screenshot: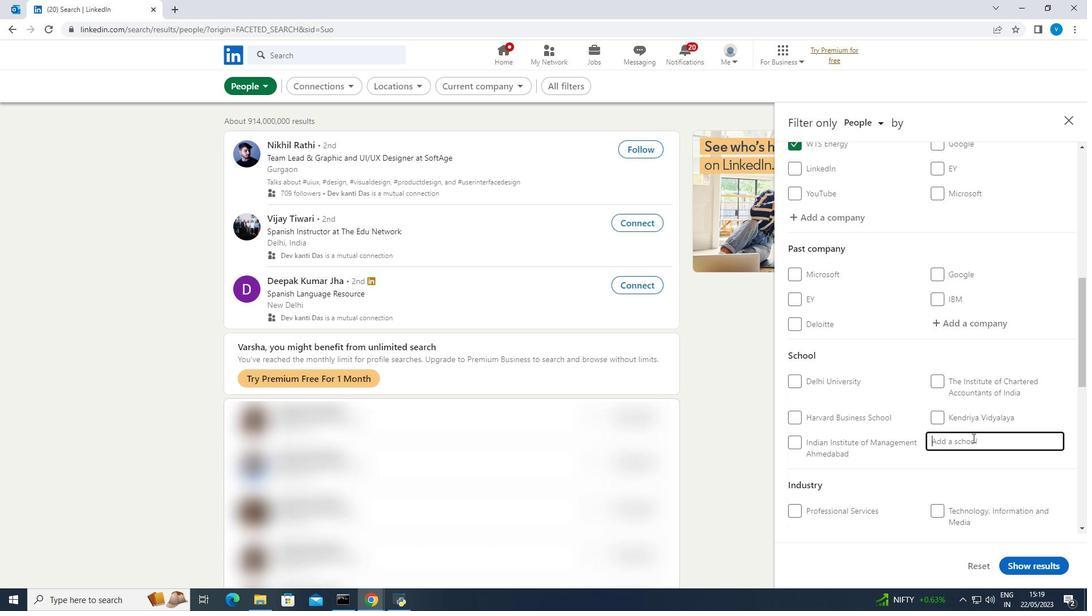 
Action: Key pressed <Key.shift><Key.shift><Key.shift><Key.shift><Key.shift><Key.shift>BITS
Screenshot: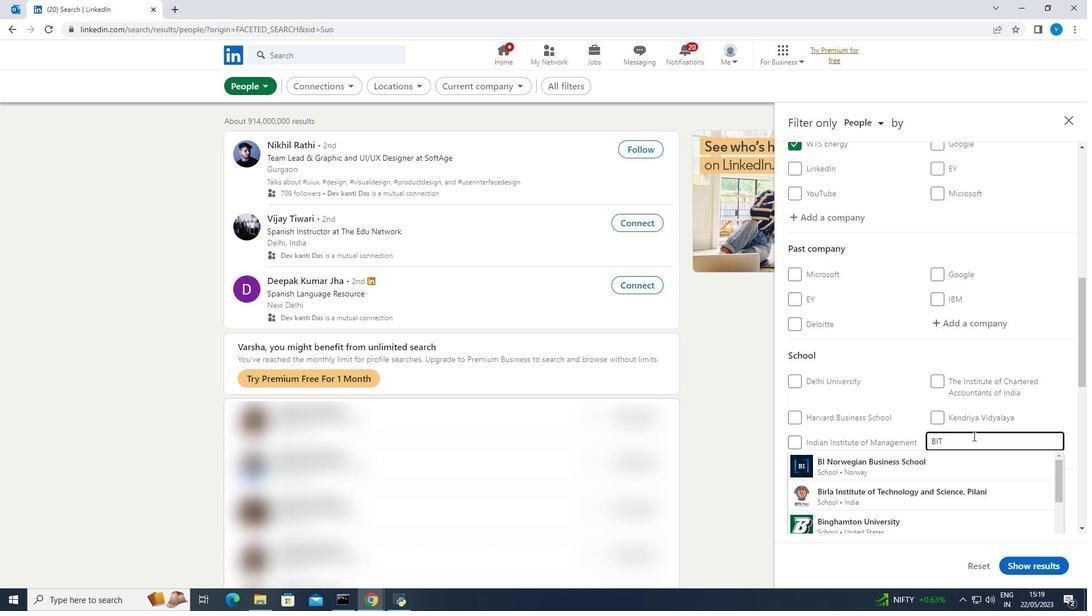 
Action: Mouse moved to (973, 435)
Screenshot: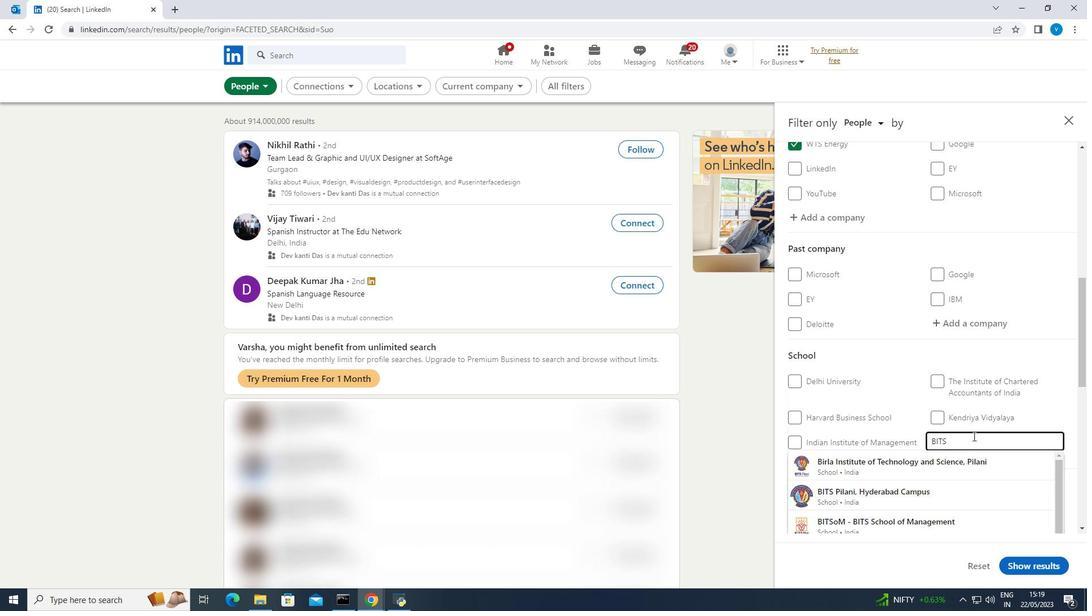 
Action: Key pressed <Key.space><Key.shift><Key.shift><Key.shift>Edu
Screenshot: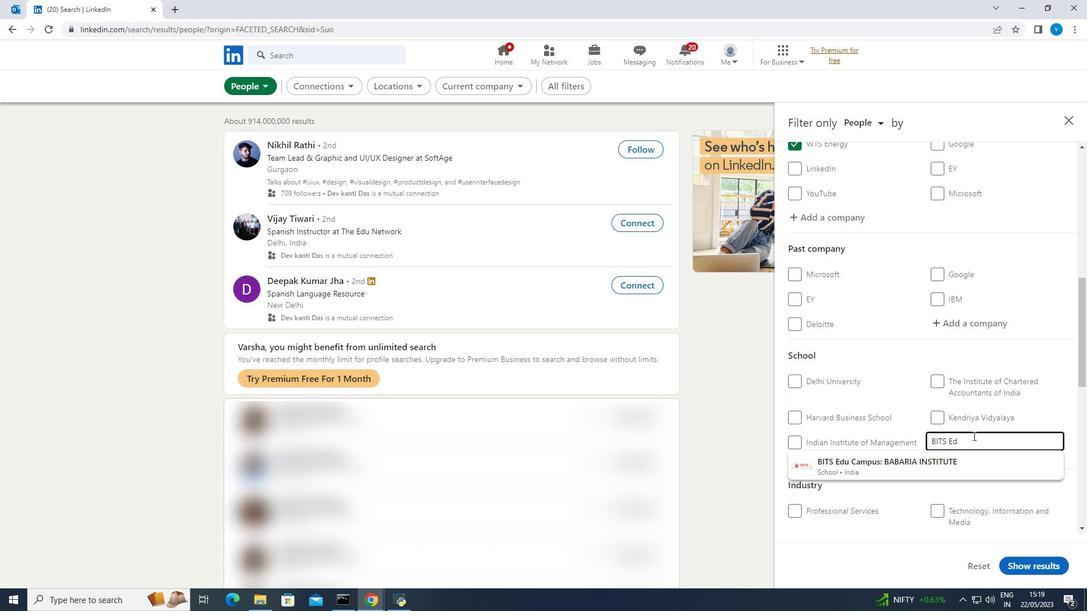 
Action: Mouse moved to (955, 464)
Screenshot: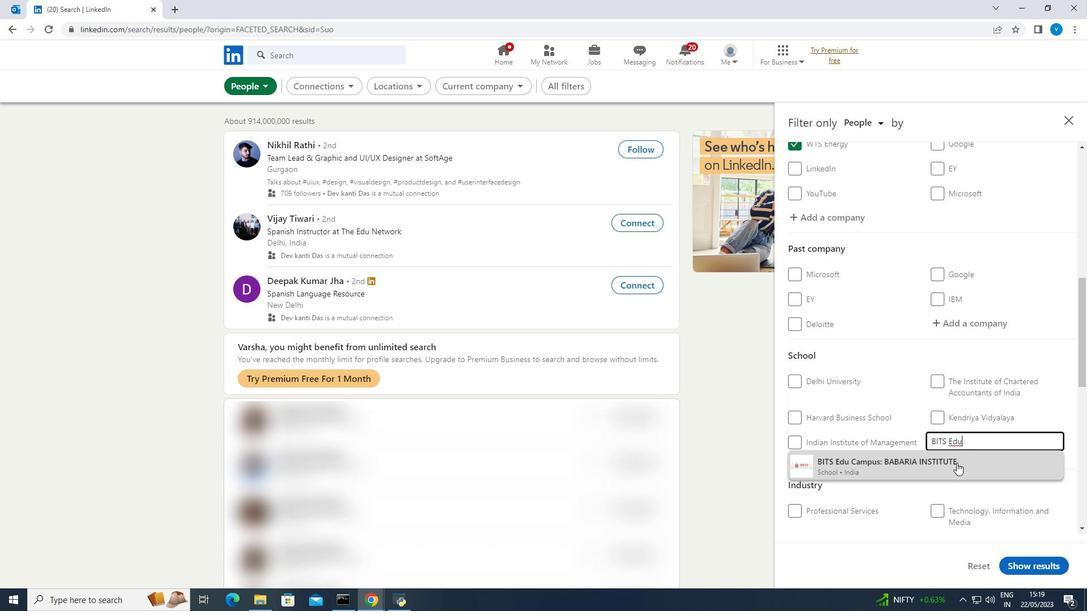 
Action: Mouse pressed left at (955, 464)
Screenshot: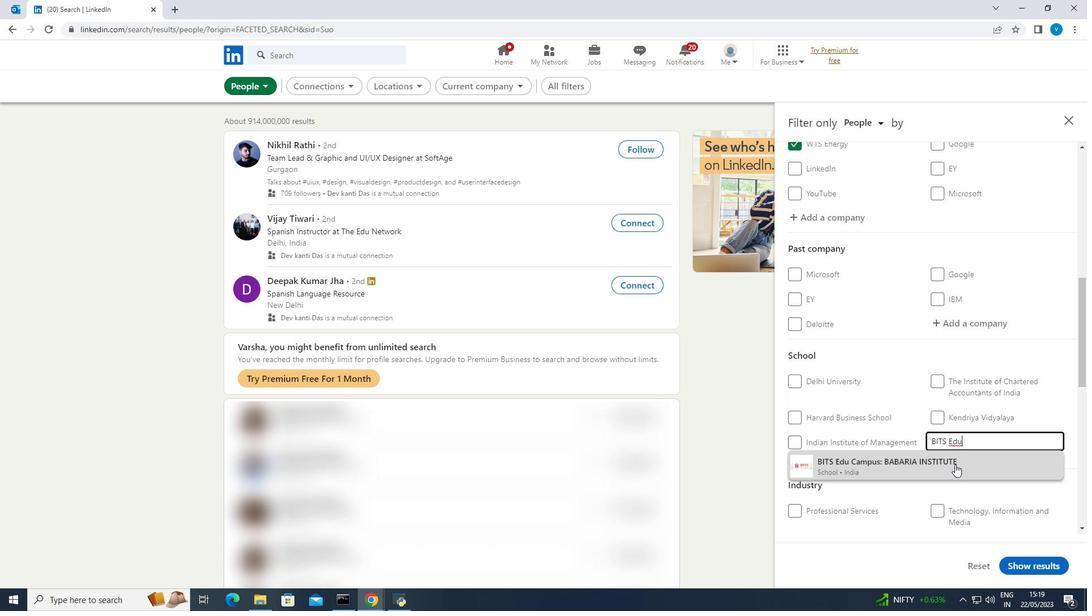 
Action: Mouse moved to (955, 463)
Screenshot: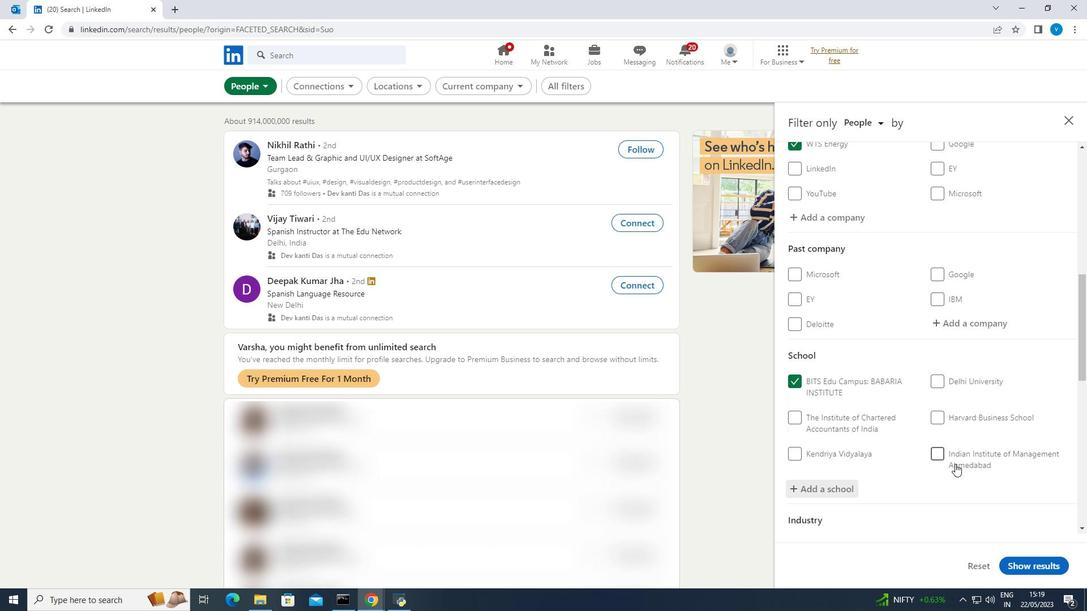 
Action: Mouse scrolled (955, 463) with delta (0, 0)
Screenshot: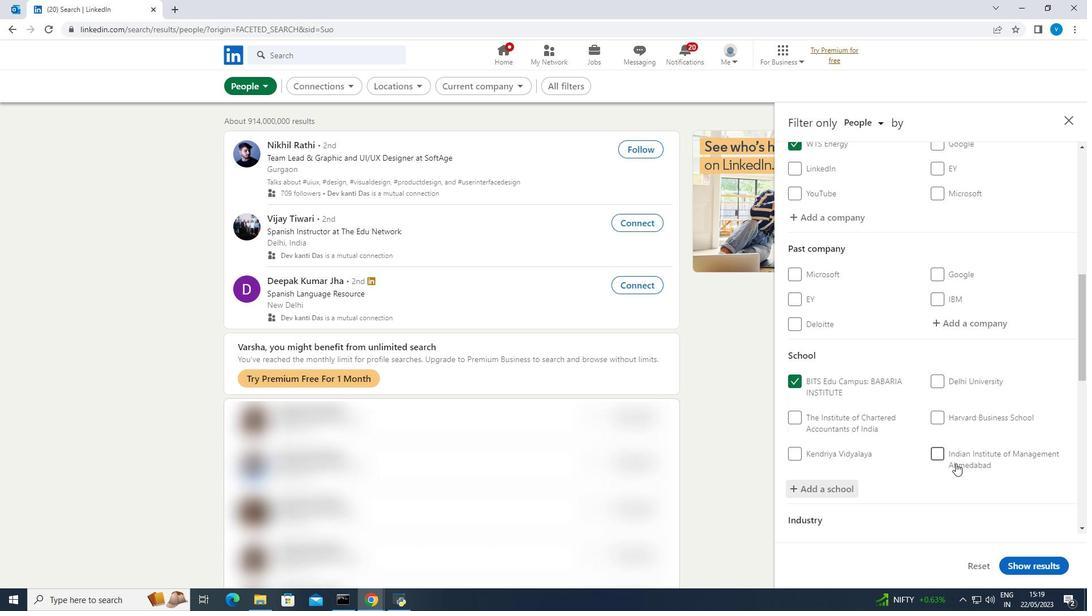 
Action: Mouse scrolled (955, 463) with delta (0, 0)
Screenshot: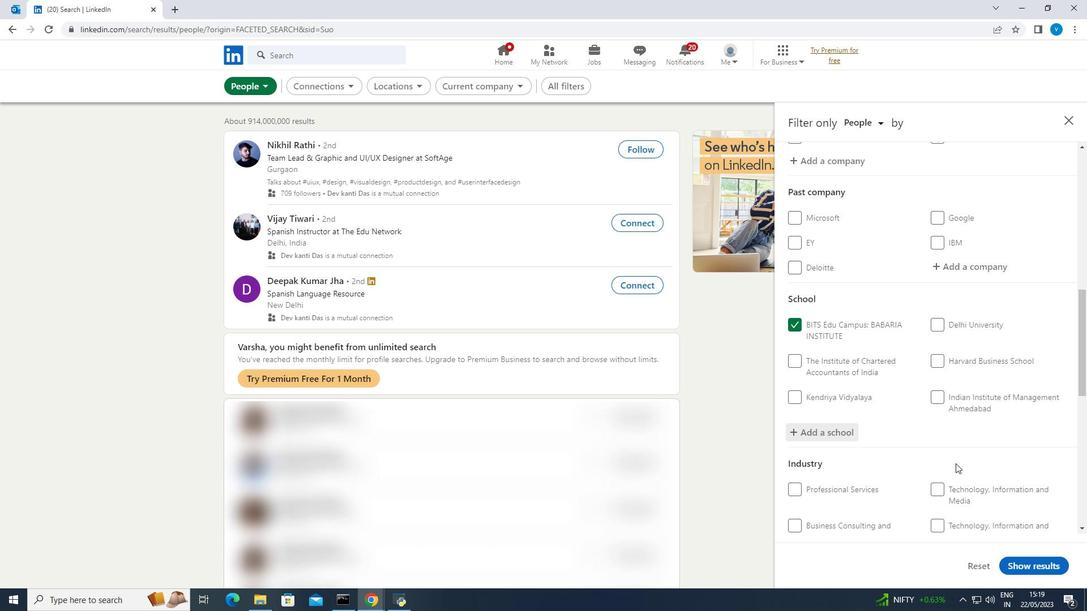 
Action: Mouse scrolled (955, 463) with delta (0, 0)
Screenshot: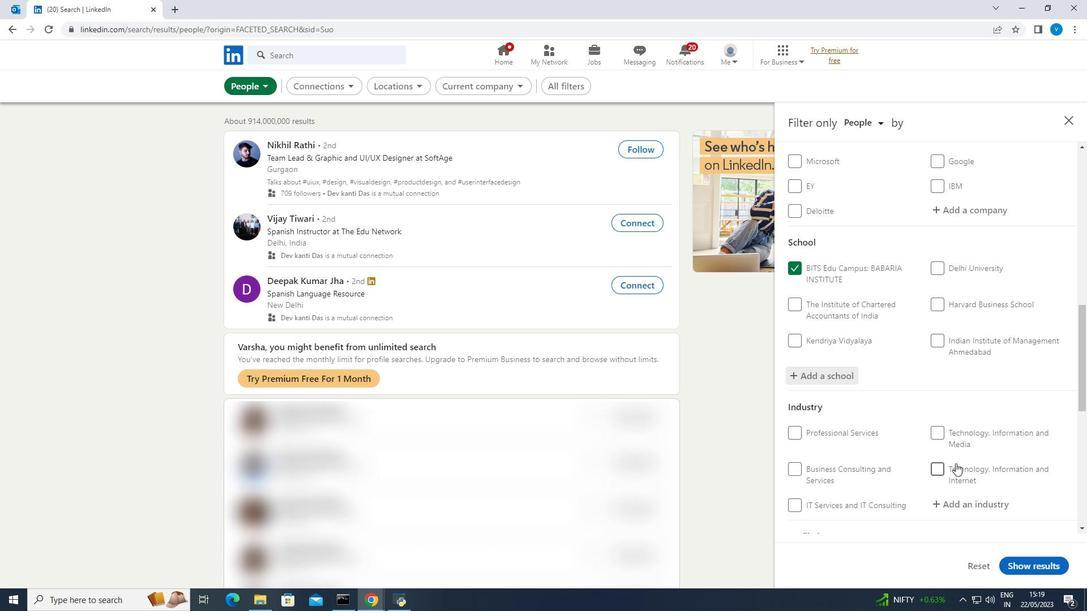 
Action: Mouse scrolled (955, 463) with delta (0, 0)
Screenshot: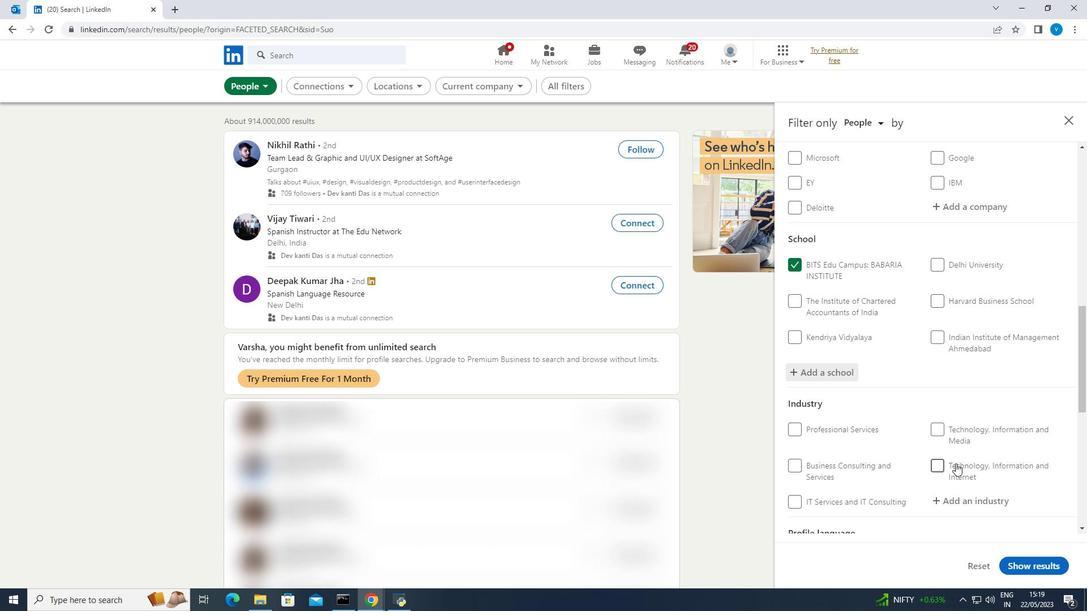 
Action: Mouse moved to (955, 463)
Screenshot: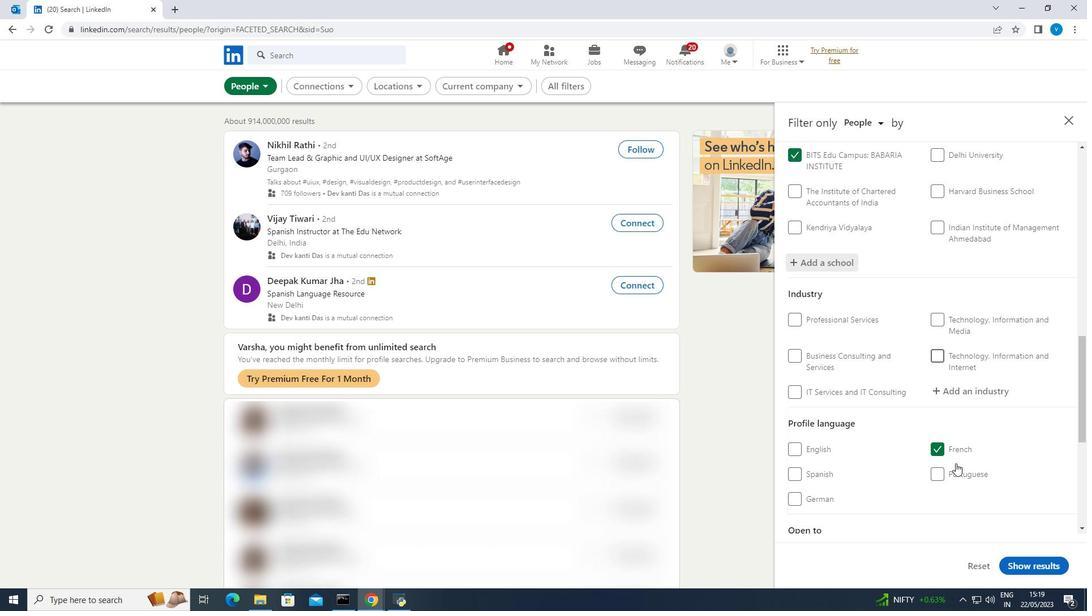 
Action: Mouse scrolled (955, 463) with delta (0, 0)
Screenshot: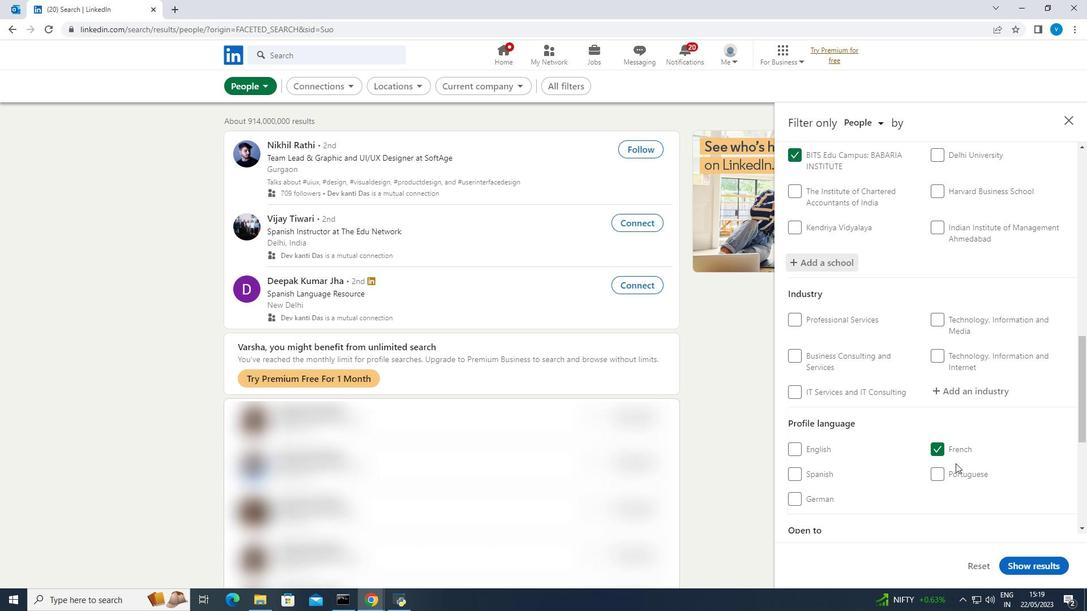 
Action: Mouse scrolled (955, 463) with delta (0, 0)
Screenshot: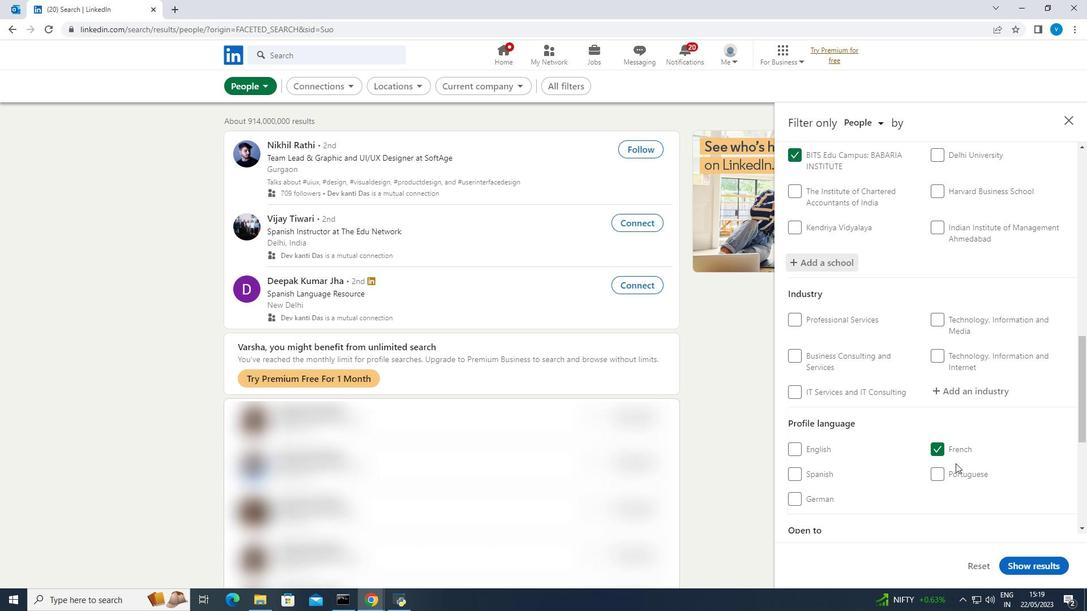 
Action: Mouse moved to (994, 276)
Screenshot: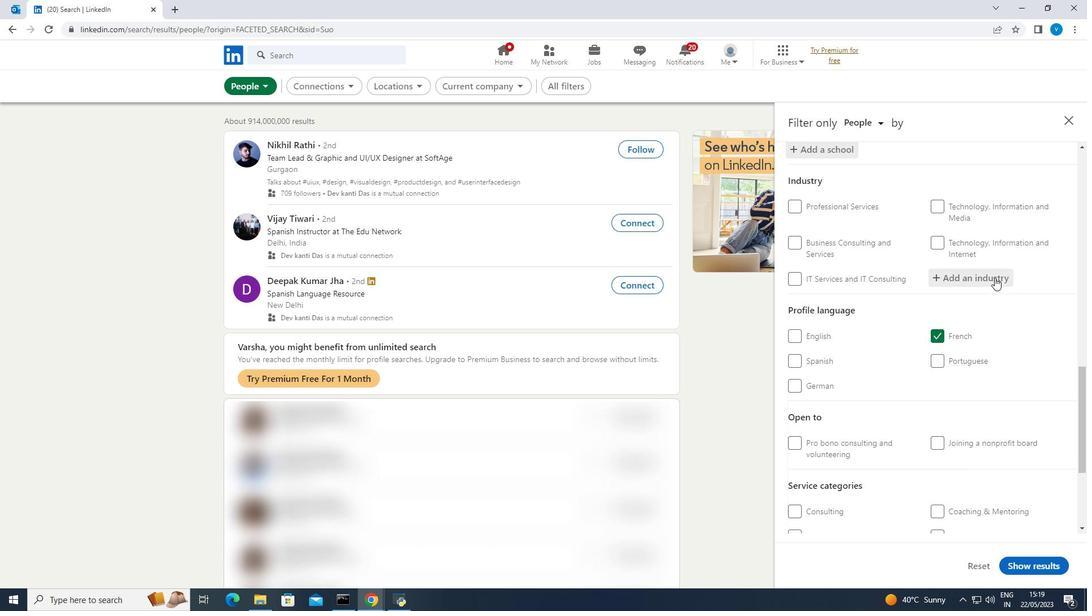 
Action: Mouse pressed left at (994, 276)
Screenshot: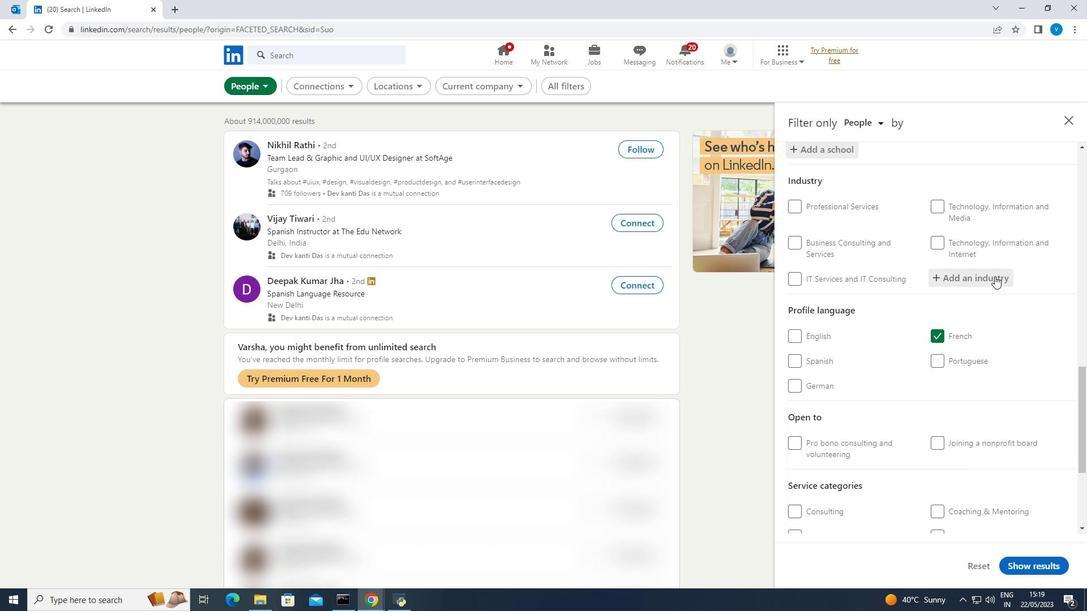 
Action: Key pressed <Key.shift><Key.shift><Key.shift><Key.shift><Key.shift>Plastics<Key.space><Key.shift><Key.shift><Key.shift><Key.shift><Key.shift><Key.shift><Key.shift><Key.shift>Manufactu
Screenshot: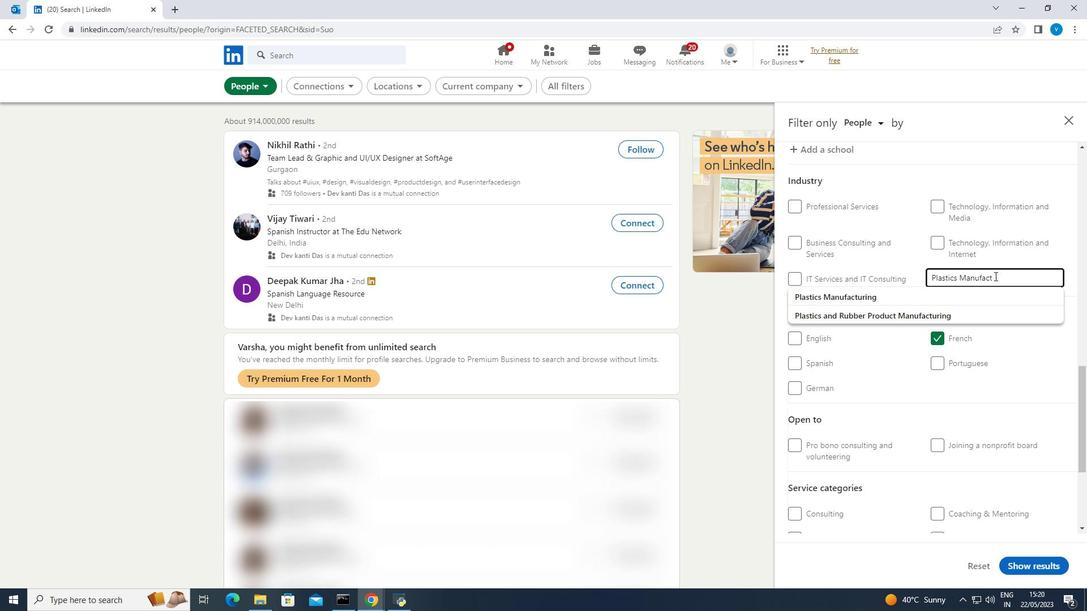 
Action: Mouse moved to (922, 294)
Screenshot: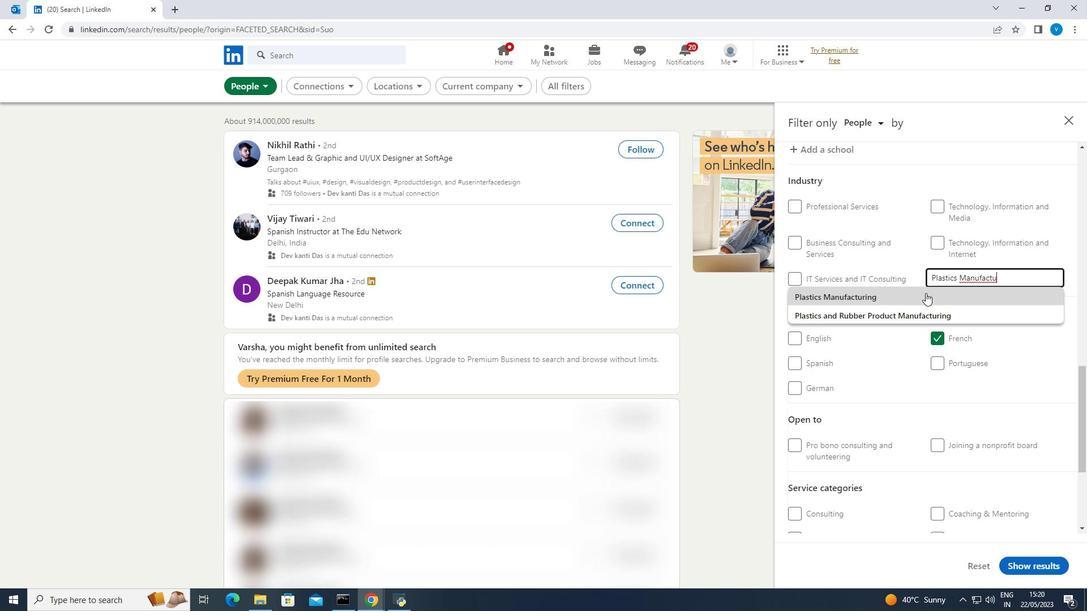 
Action: Mouse pressed left at (922, 294)
Screenshot: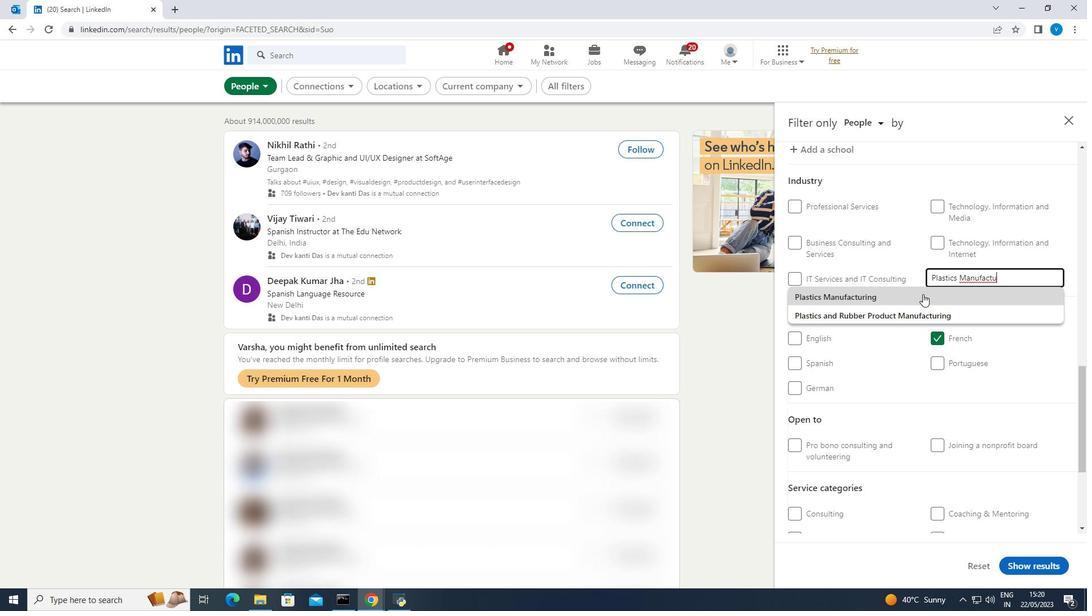 
Action: Mouse moved to (924, 292)
Screenshot: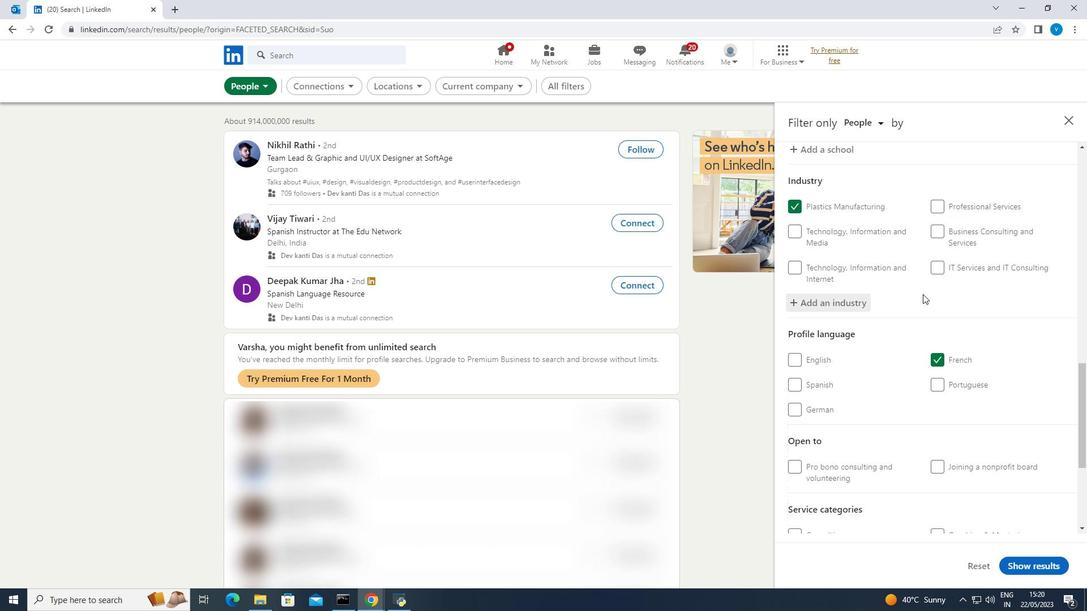 
Action: Mouse scrolled (924, 292) with delta (0, 0)
Screenshot: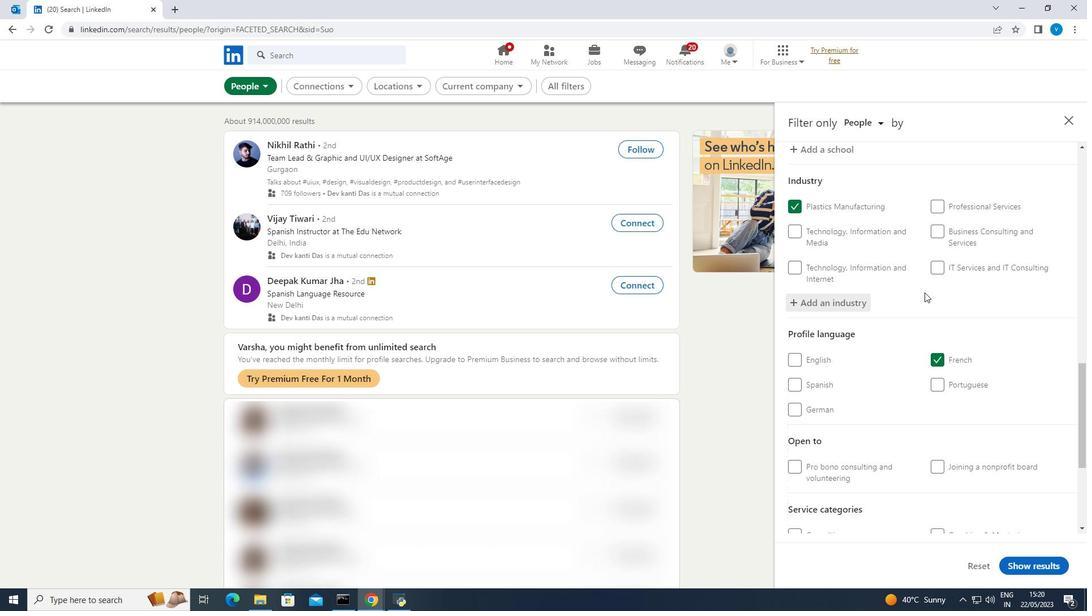 
Action: Mouse scrolled (924, 292) with delta (0, 0)
Screenshot: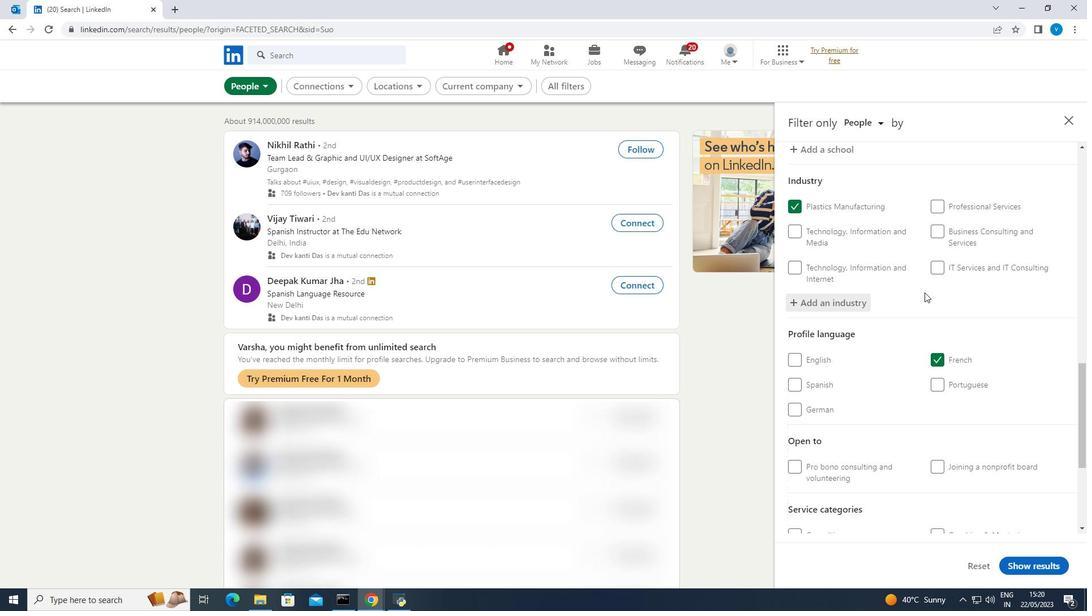 
Action: Mouse scrolled (924, 292) with delta (0, 0)
Screenshot: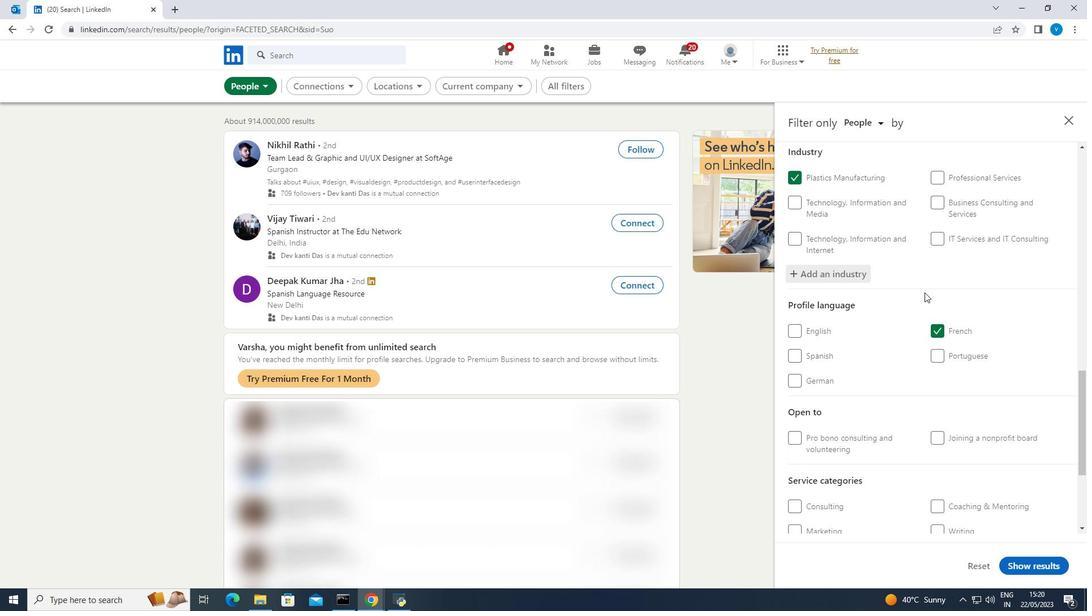 
Action: Mouse scrolled (924, 292) with delta (0, 0)
Screenshot: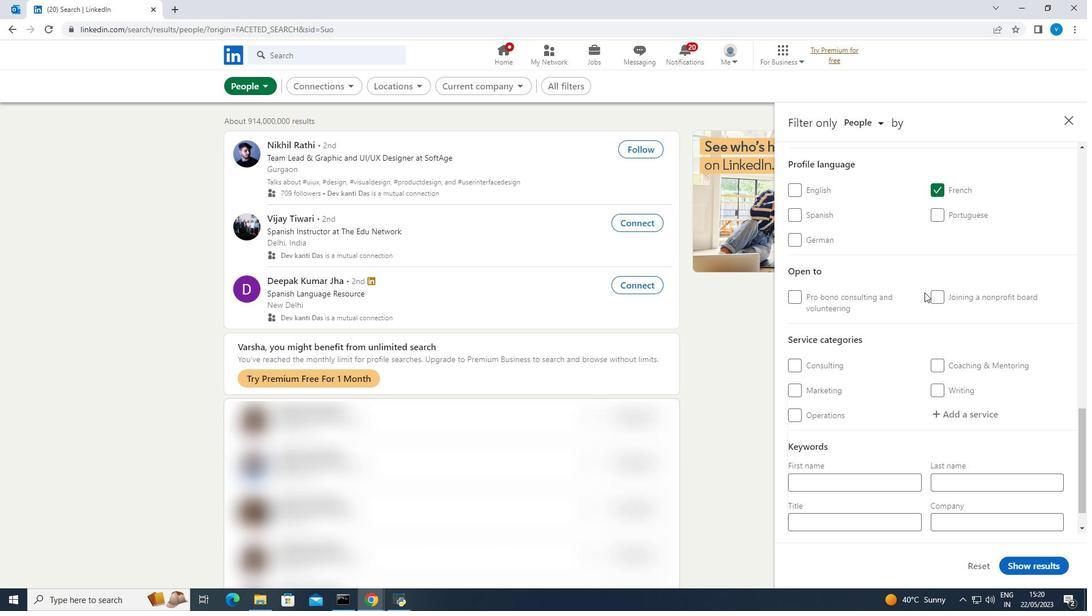 
Action: Mouse moved to (952, 370)
Screenshot: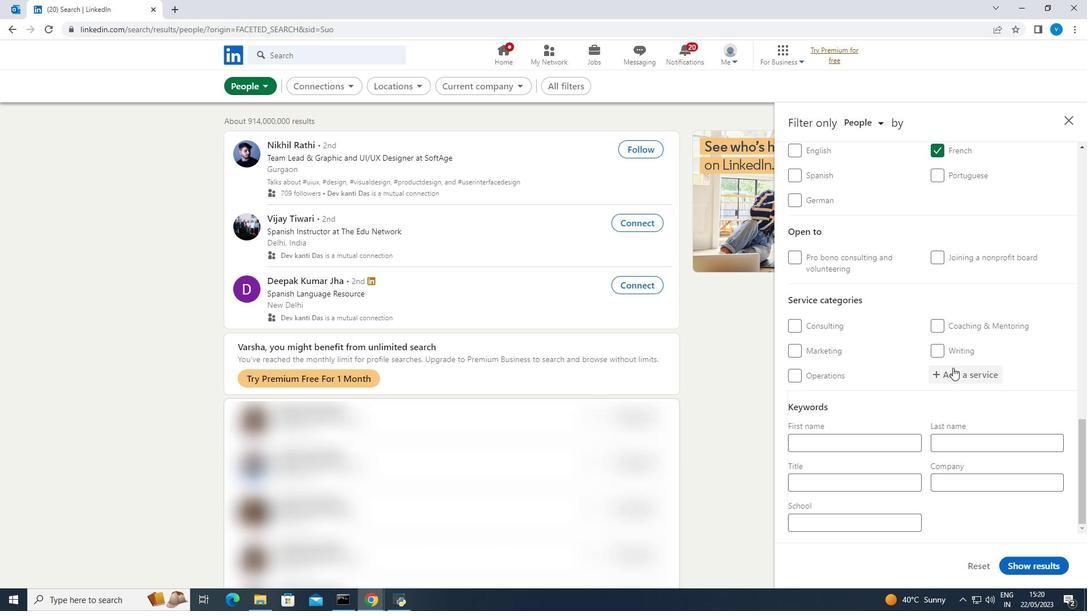 
Action: Mouse pressed left at (952, 370)
Screenshot: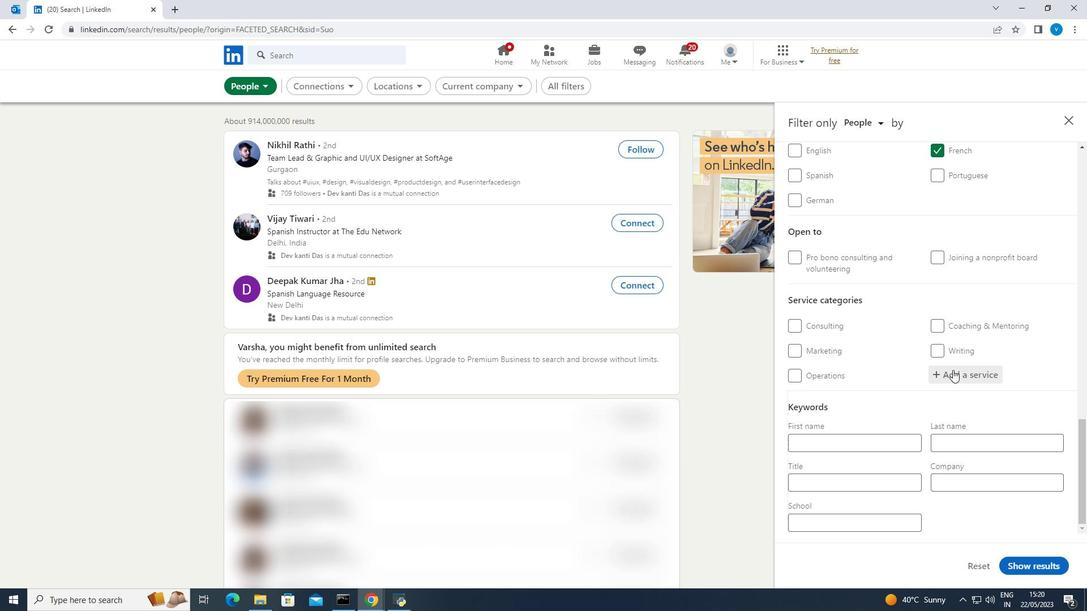 
Action: Key pressed <Key.shift><Key.shift><Key.shift><Key.shift>DJing
Screenshot: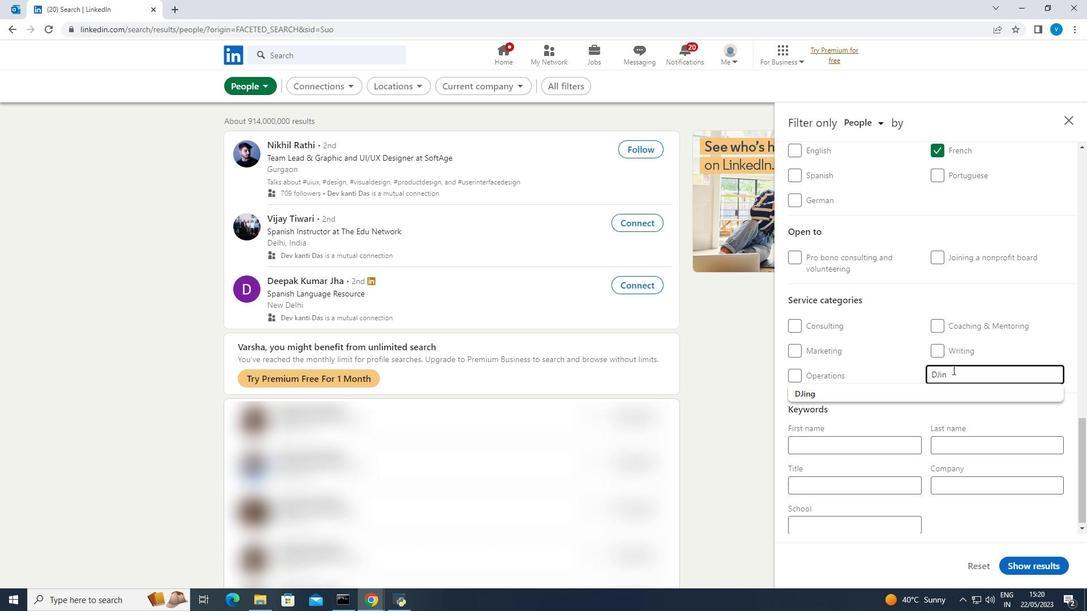 
Action: Mouse moved to (906, 386)
Screenshot: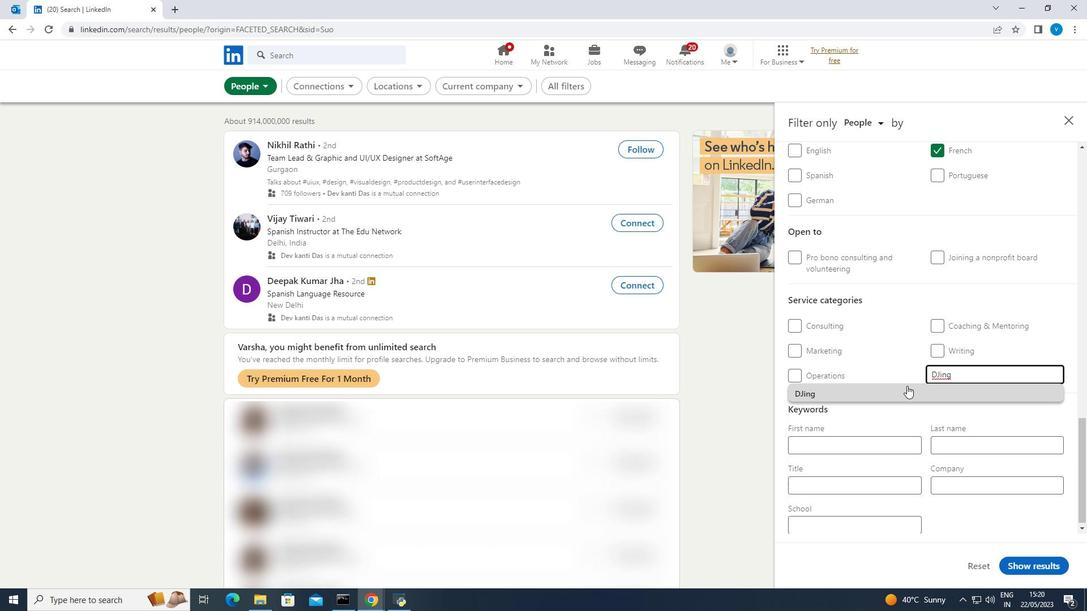 
Action: Mouse pressed left at (906, 386)
Screenshot: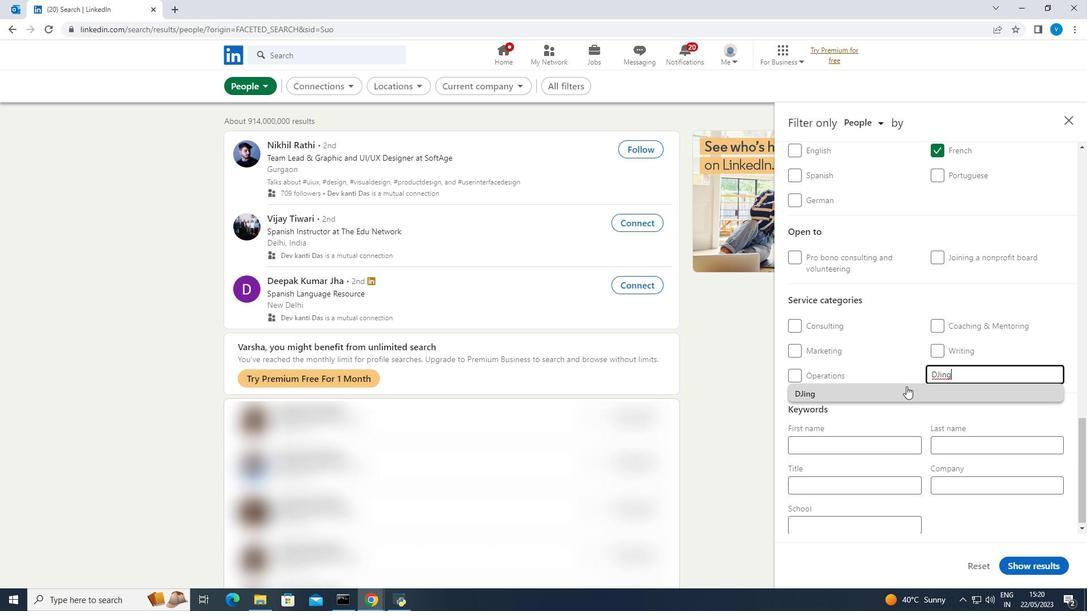 
Action: Mouse scrolled (906, 386) with delta (0, 0)
Screenshot: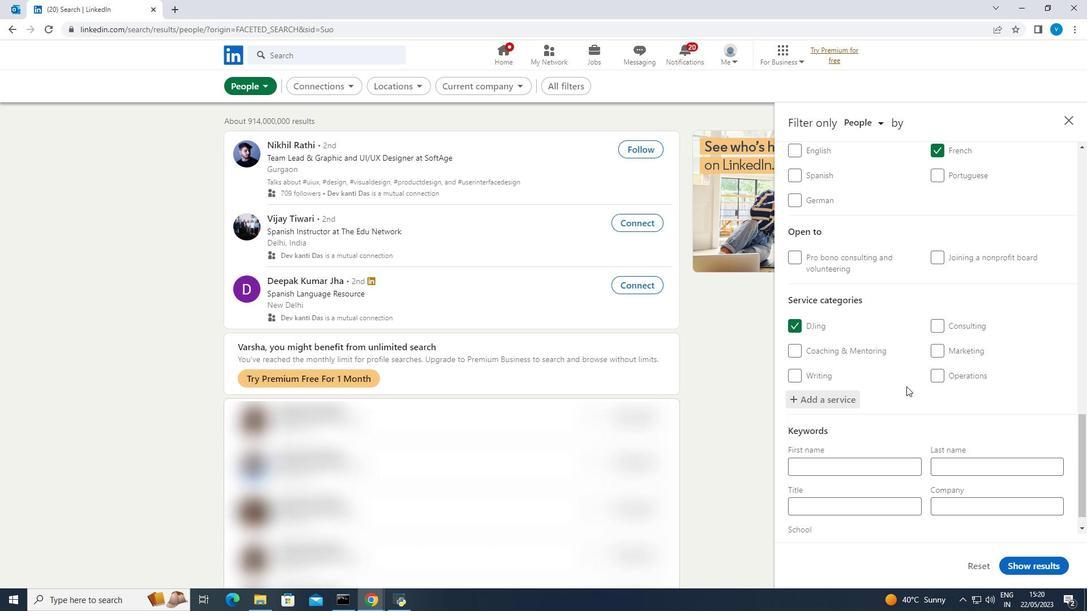 
Action: Mouse scrolled (906, 386) with delta (0, 0)
Screenshot: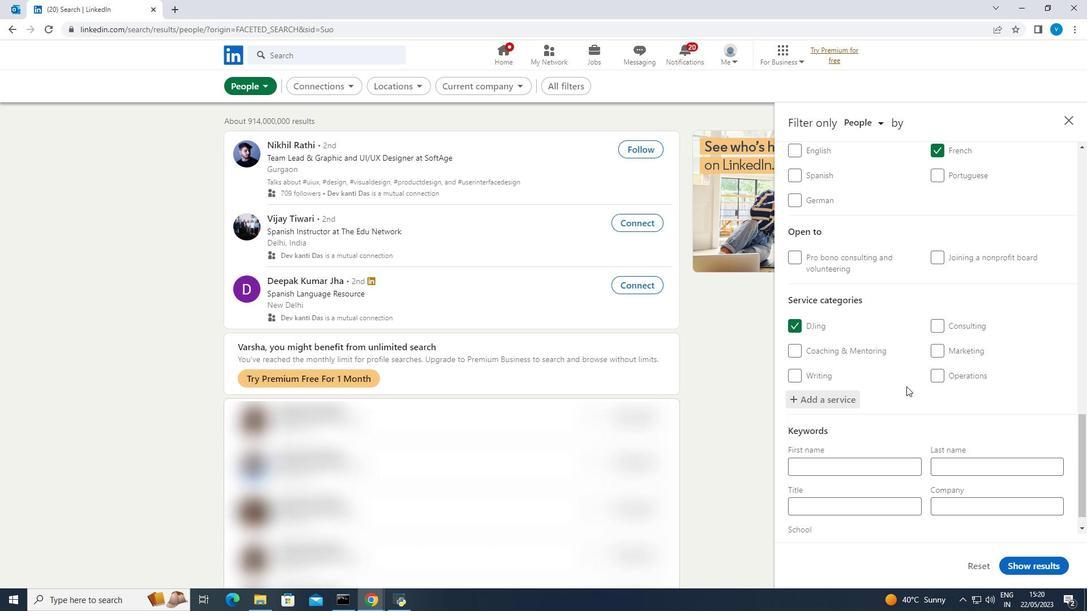 
Action: Mouse moved to (876, 482)
Screenshot: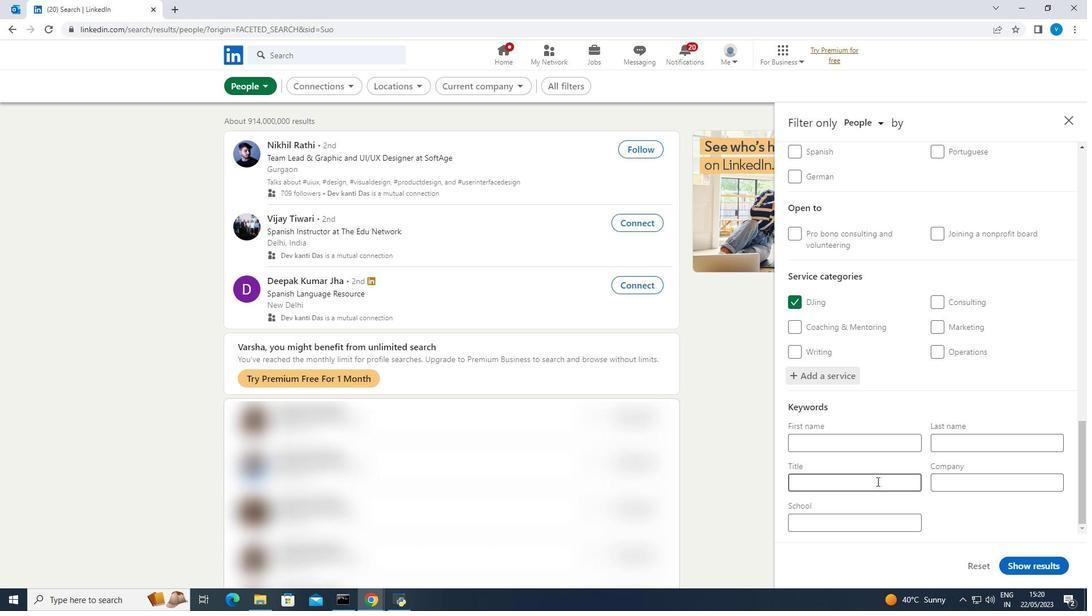 
Action: Mouse pressed left at (876, 482)
Screenshot: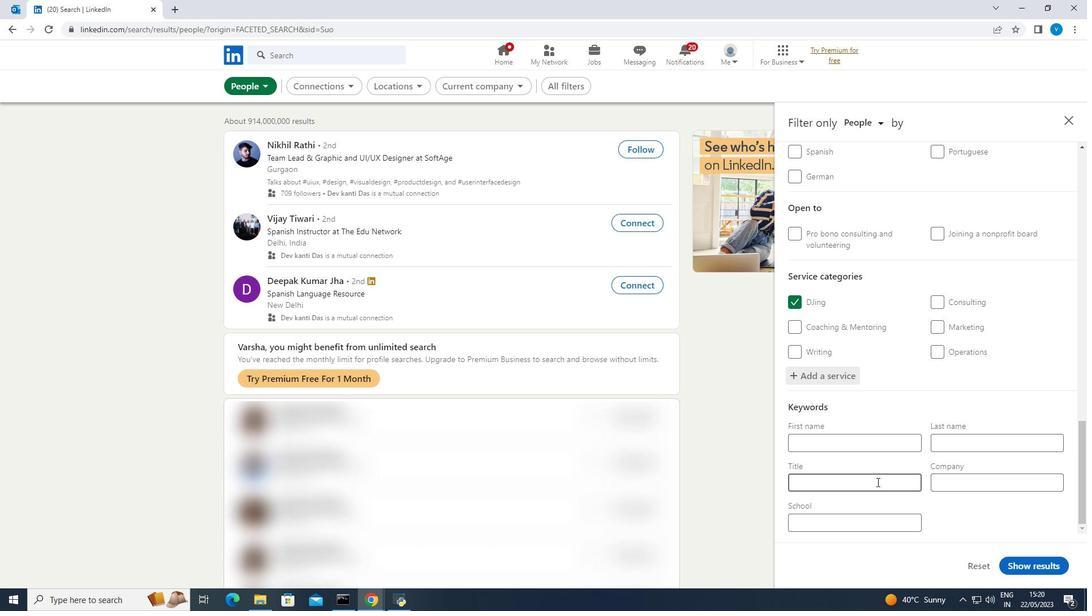 
Action: Key pressed <Key.shift>Spa<Key.space><Key.shift><Key.shift><Key.shift><Key.shift><Key.shift><Key.shift><Key.shift>Manager
Screenshot: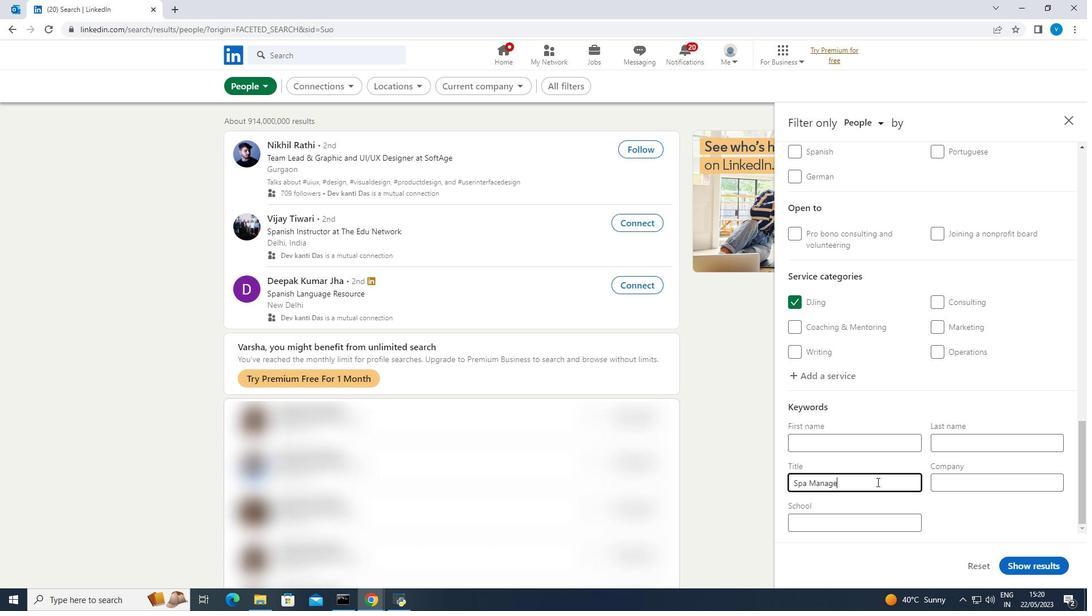 
Action: Mouse moved to (1013, 565)
Screenshot: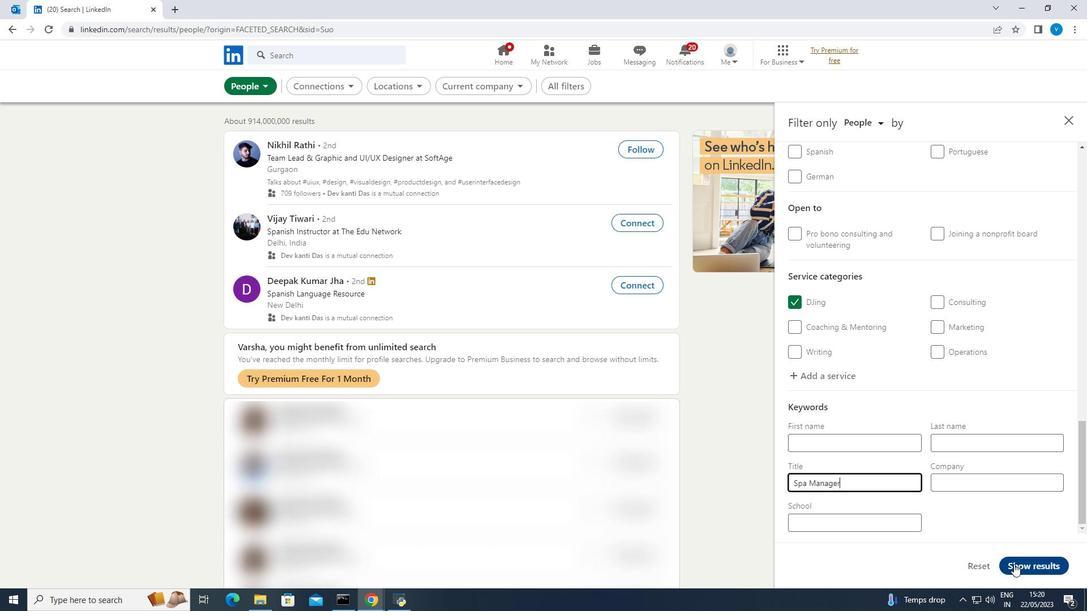 
Action: Mouse pressed left at (1013, 565)
Screenshot: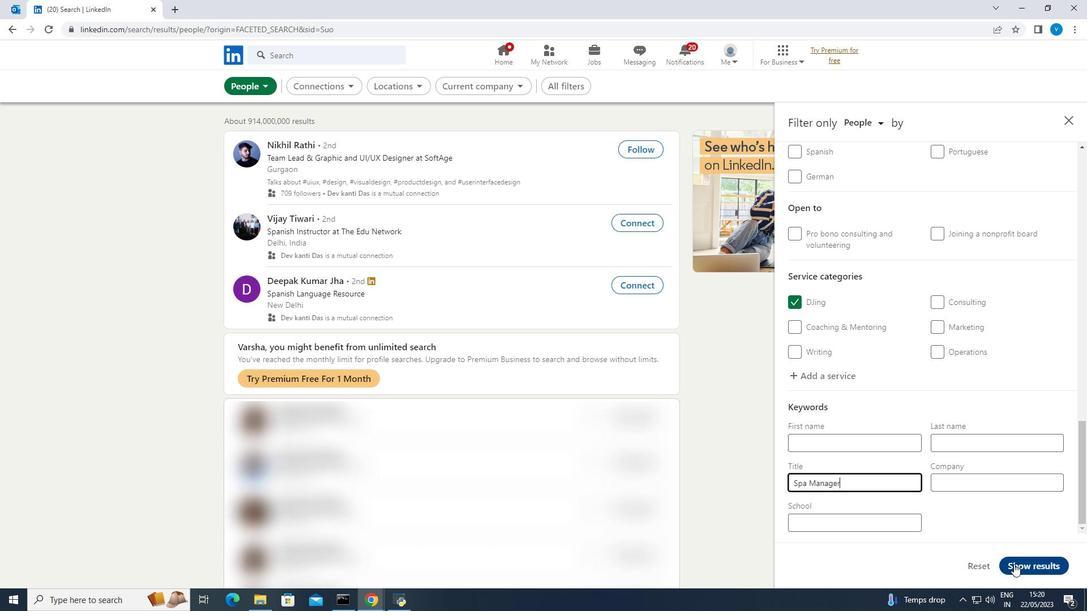 
Action: Mouse moved to (1014, 565)
Screenshot: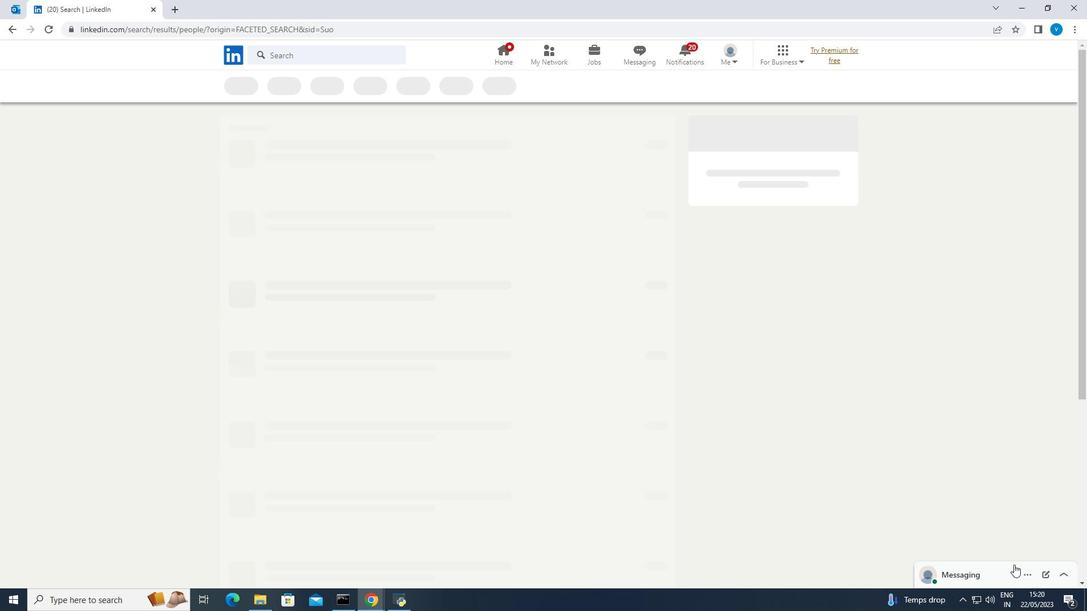 
